 Task: Create a due date automation trigger when advanced on, on the tuesday before a card is due add dates not due next week at 11:00 AM.
Action: Mouse moved to (1114, 347)
Screenshot: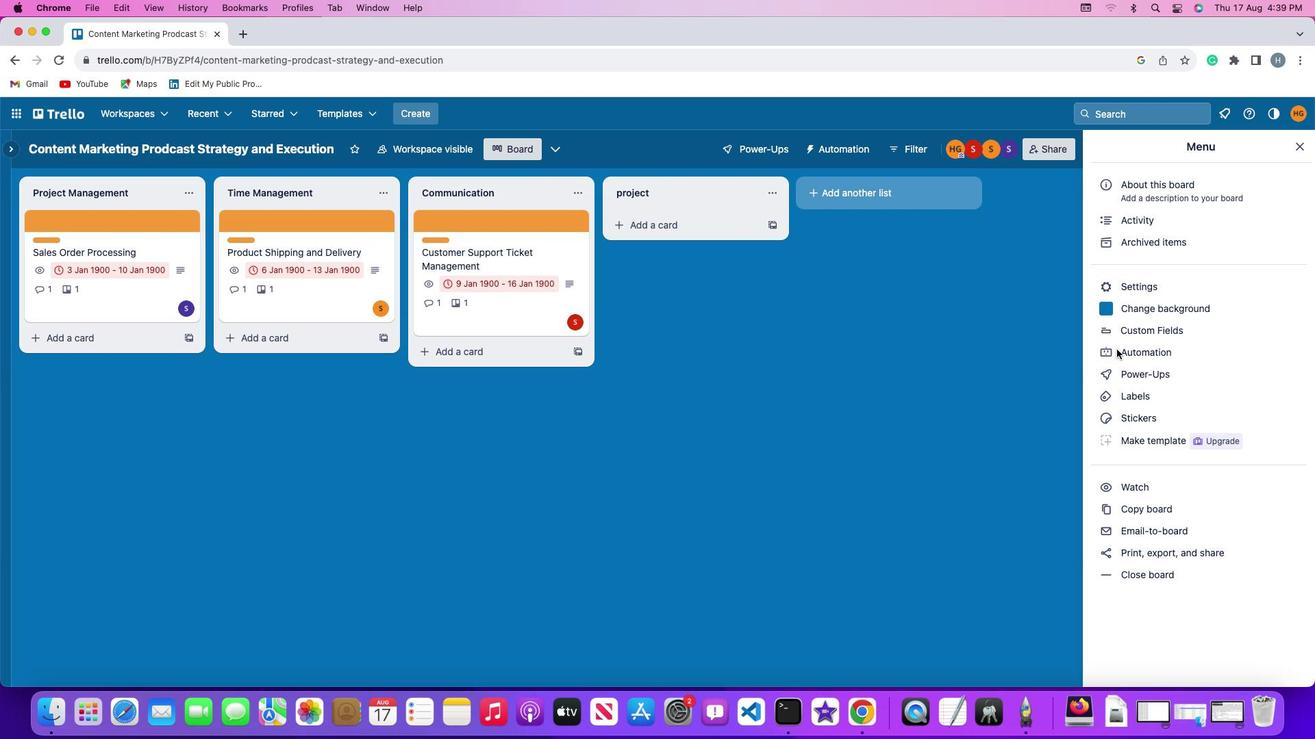 
Action: Mouse pressed left at (1114, 347)
Screenshot: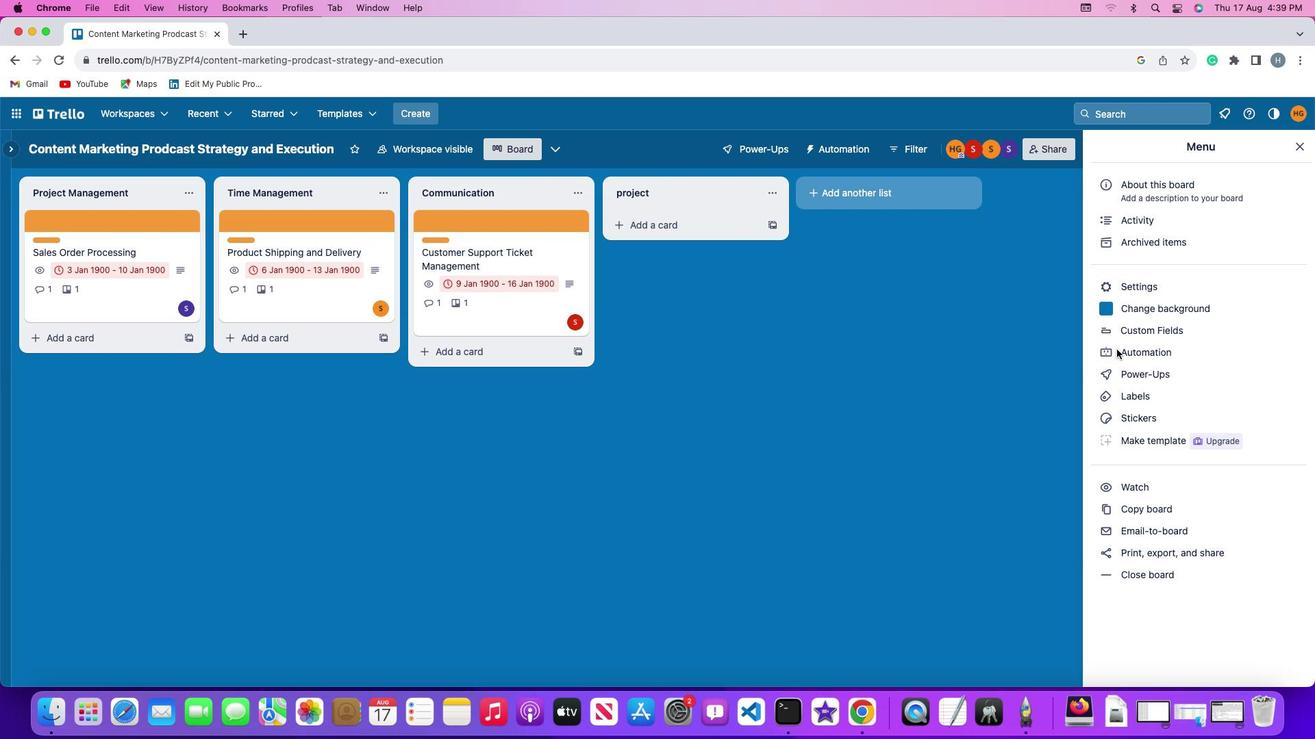 
Action: Mouse moved to (1115, 347)
Screenshot: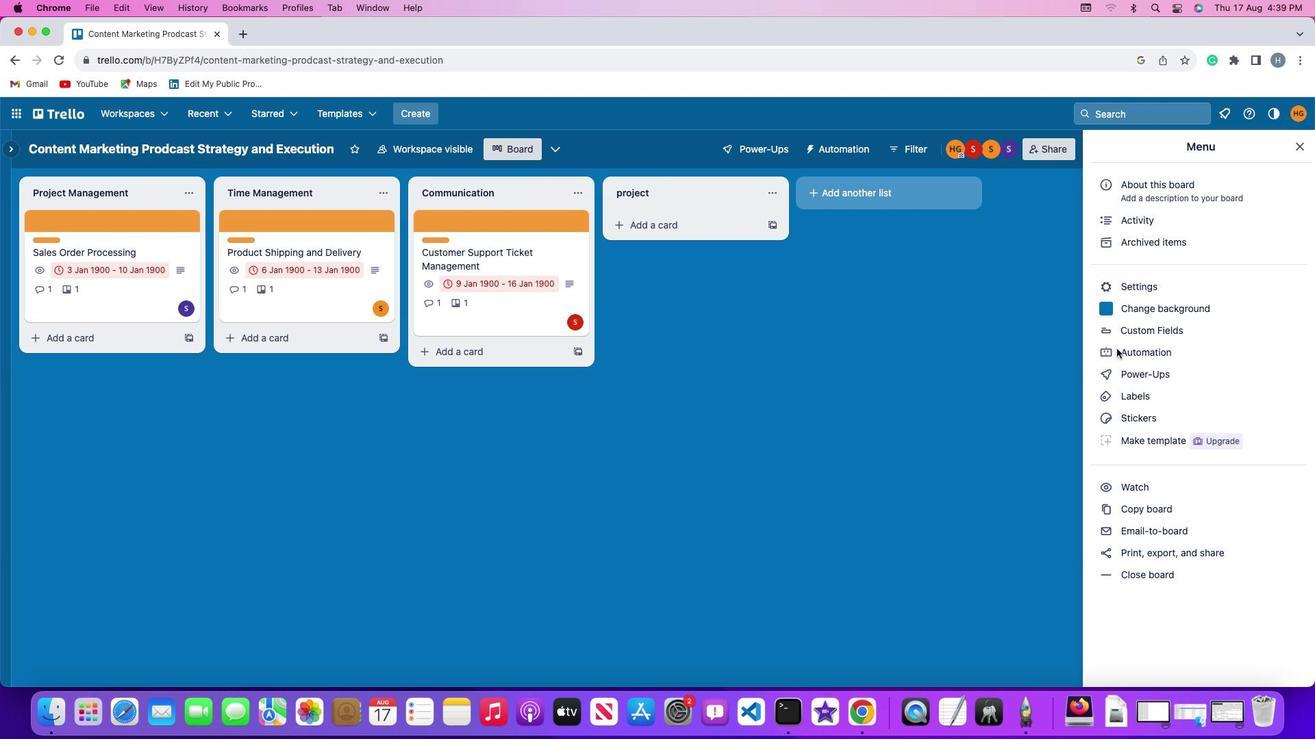 
Action: Mouse pressed left at (1115, 347)
Screenshot: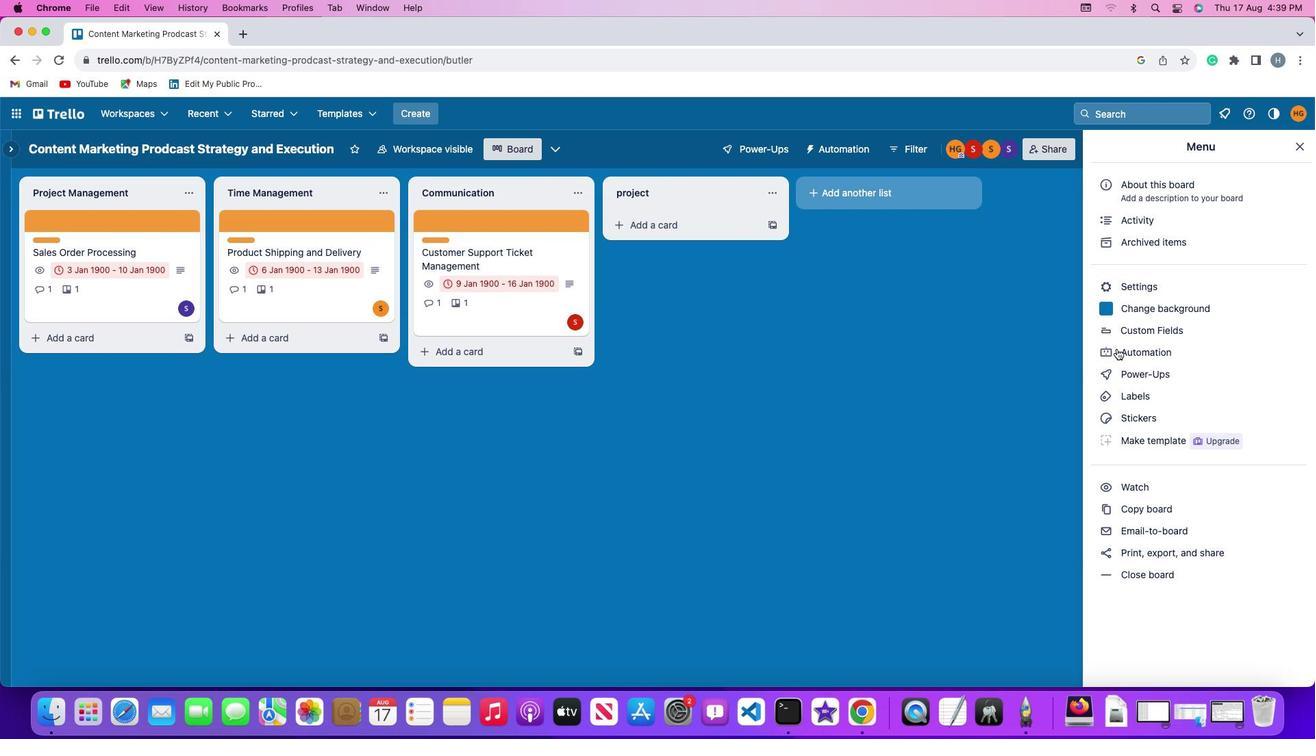 
Action: Mouse moved to (97, 321)
Screenshot: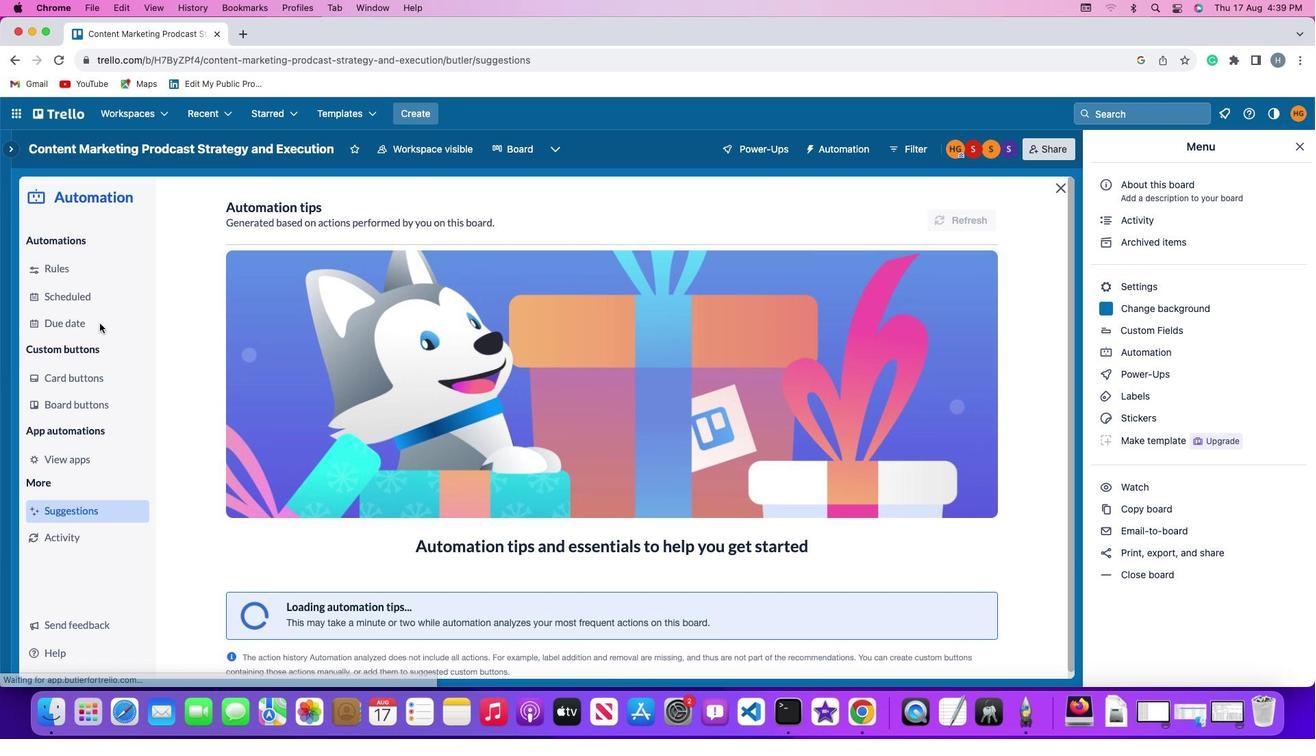 
Action: Mouse pressed left at (97, 321)
Screenshot: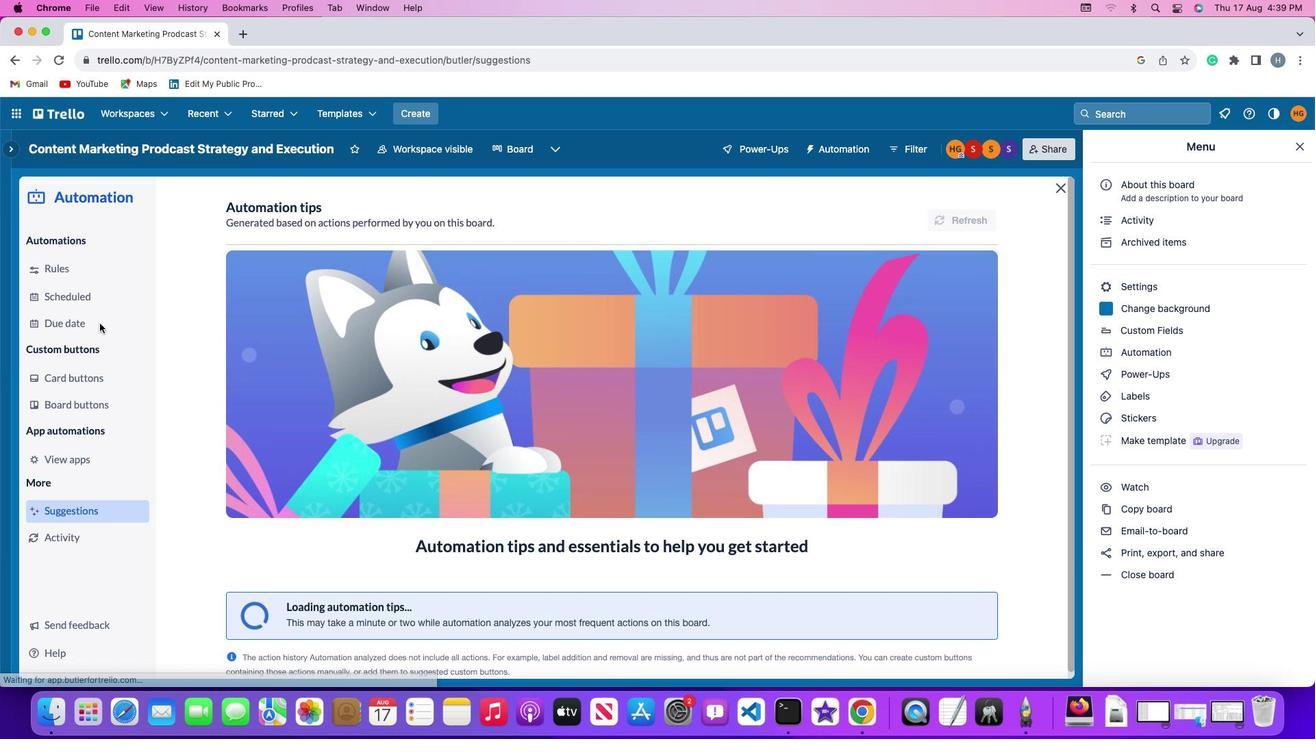
Action: Mouse moved to (934, 211)
Screenshot: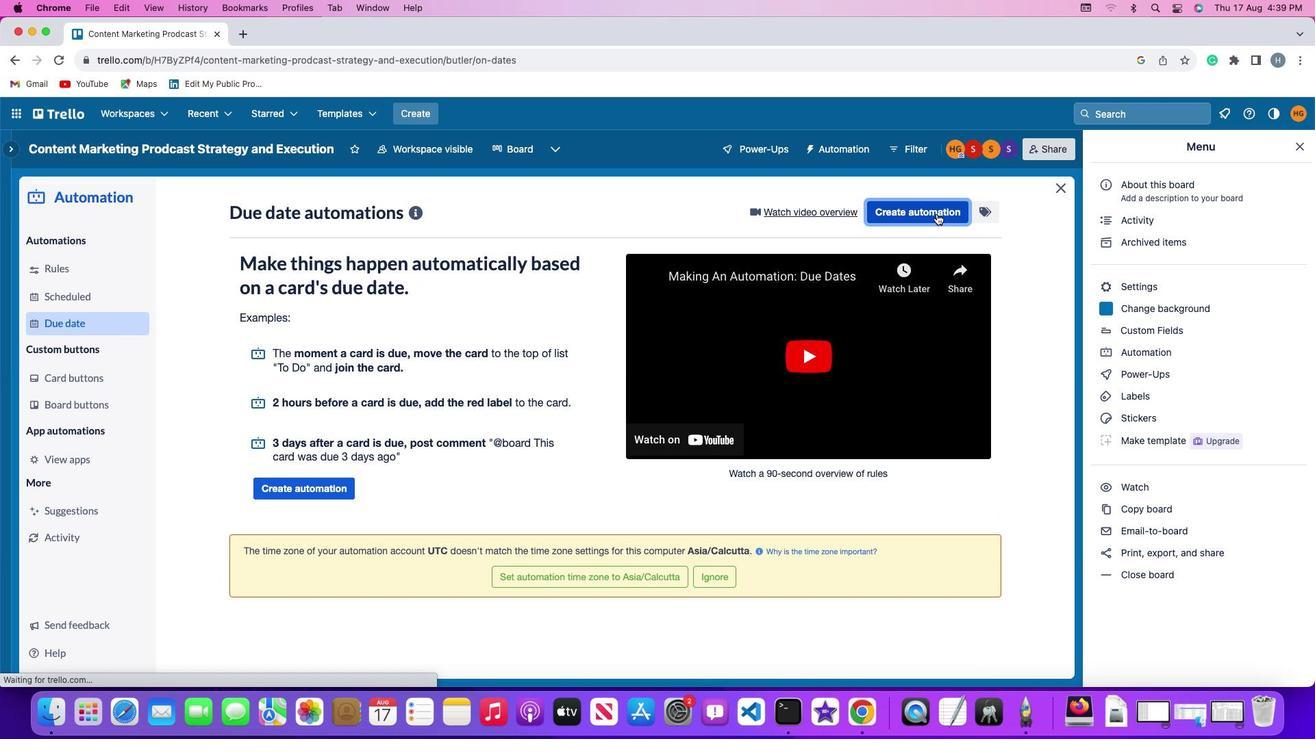 
Action: Mouse pressed left at (934, 211)
Screenshot: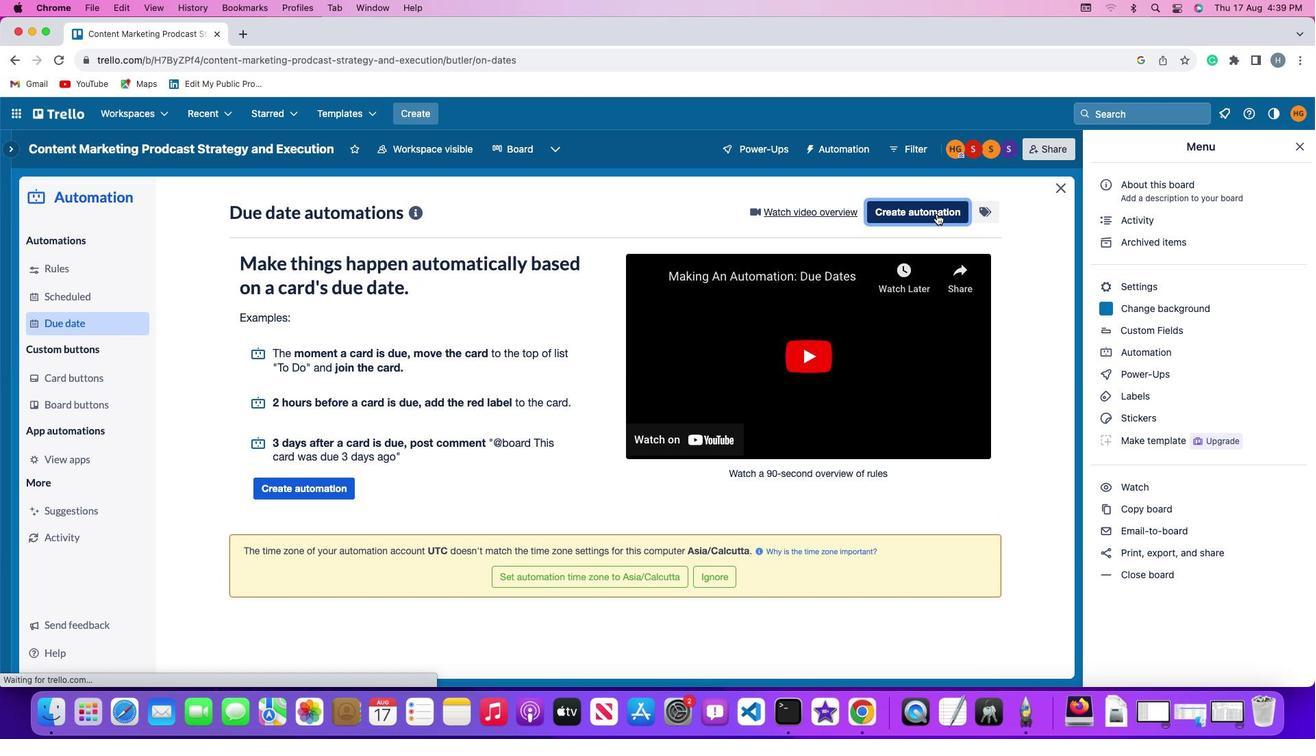 
Action: Mouse moved to (276, 337)
Screenshot: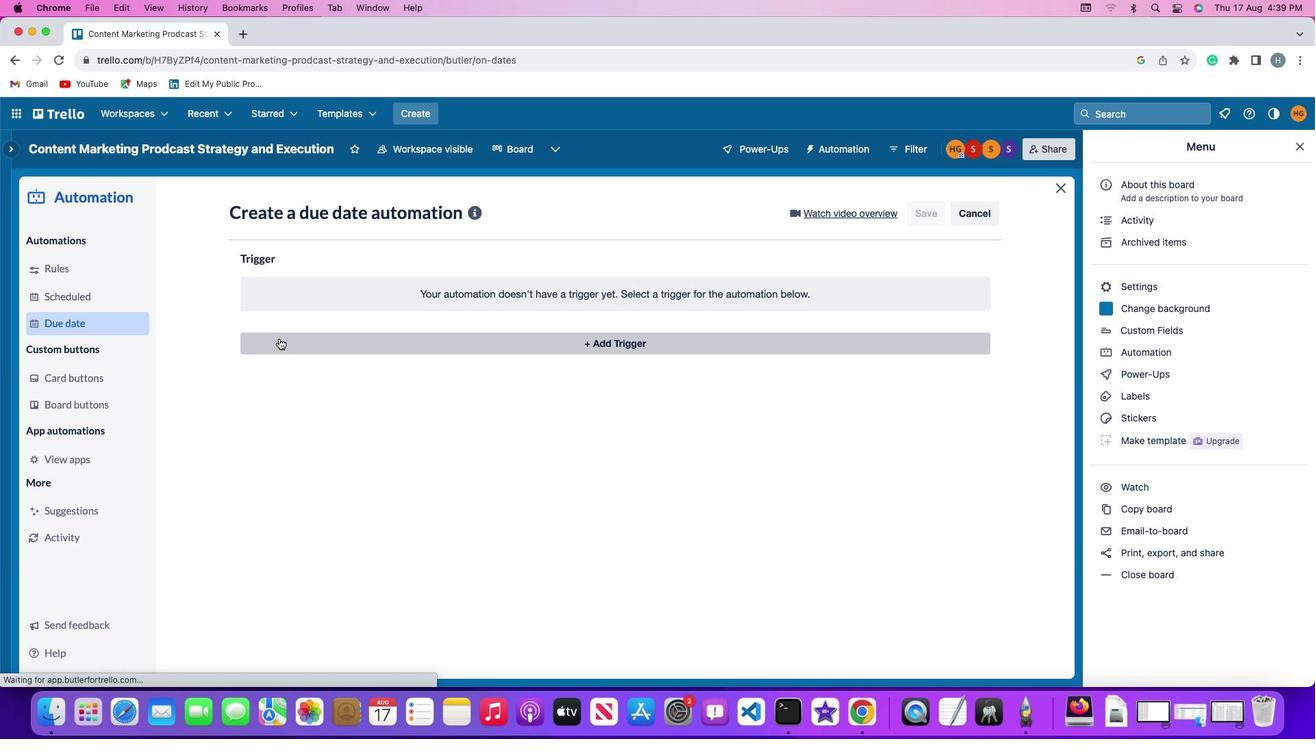 
Action: Mouse pressed left at (276, 337)
Screenshot: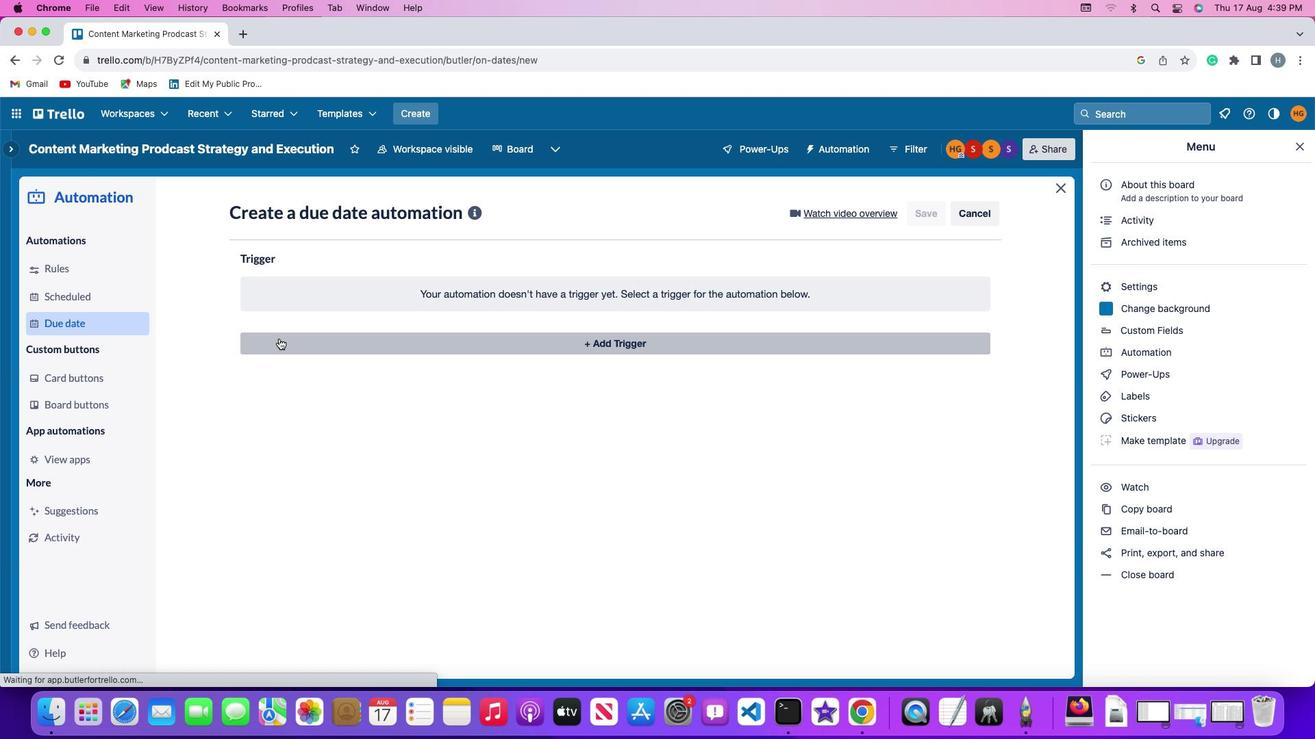 
Action: Mouse moved to (294, 597)
Screenshot: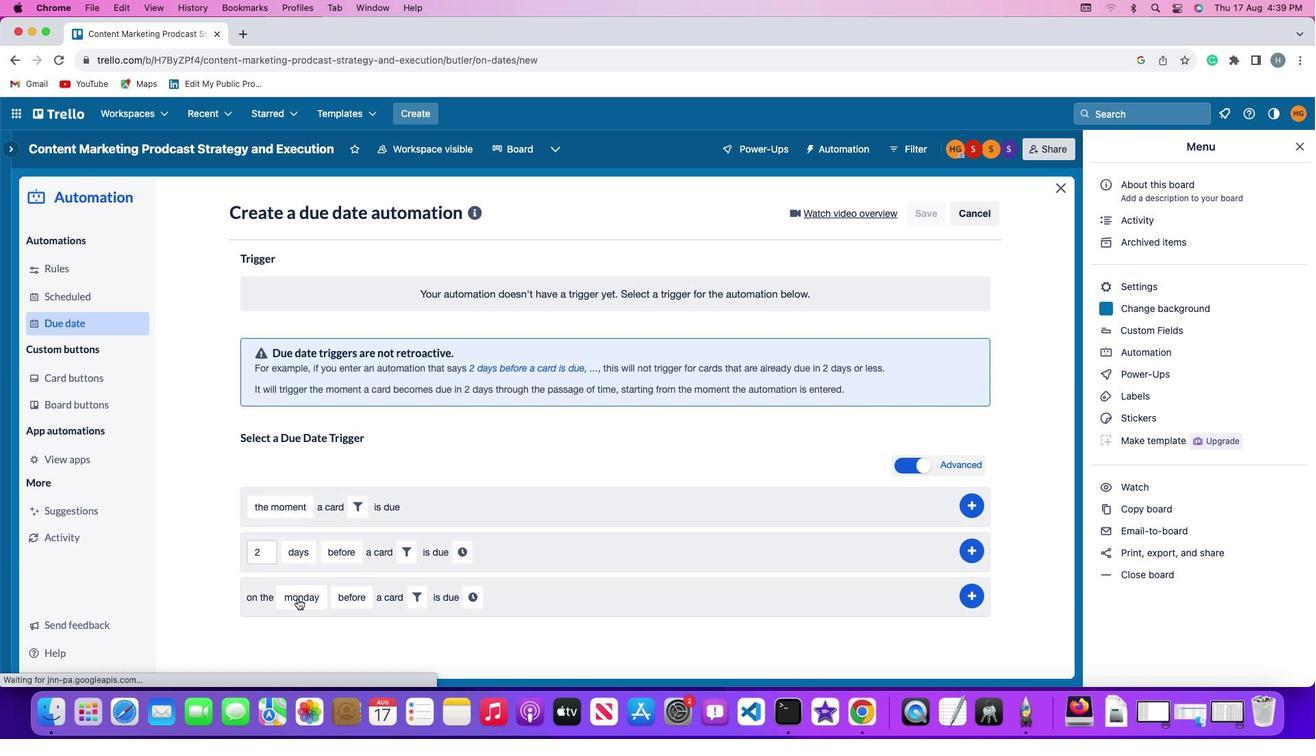 
Action: Mouse pressed left at (294, 597)
Screenshot: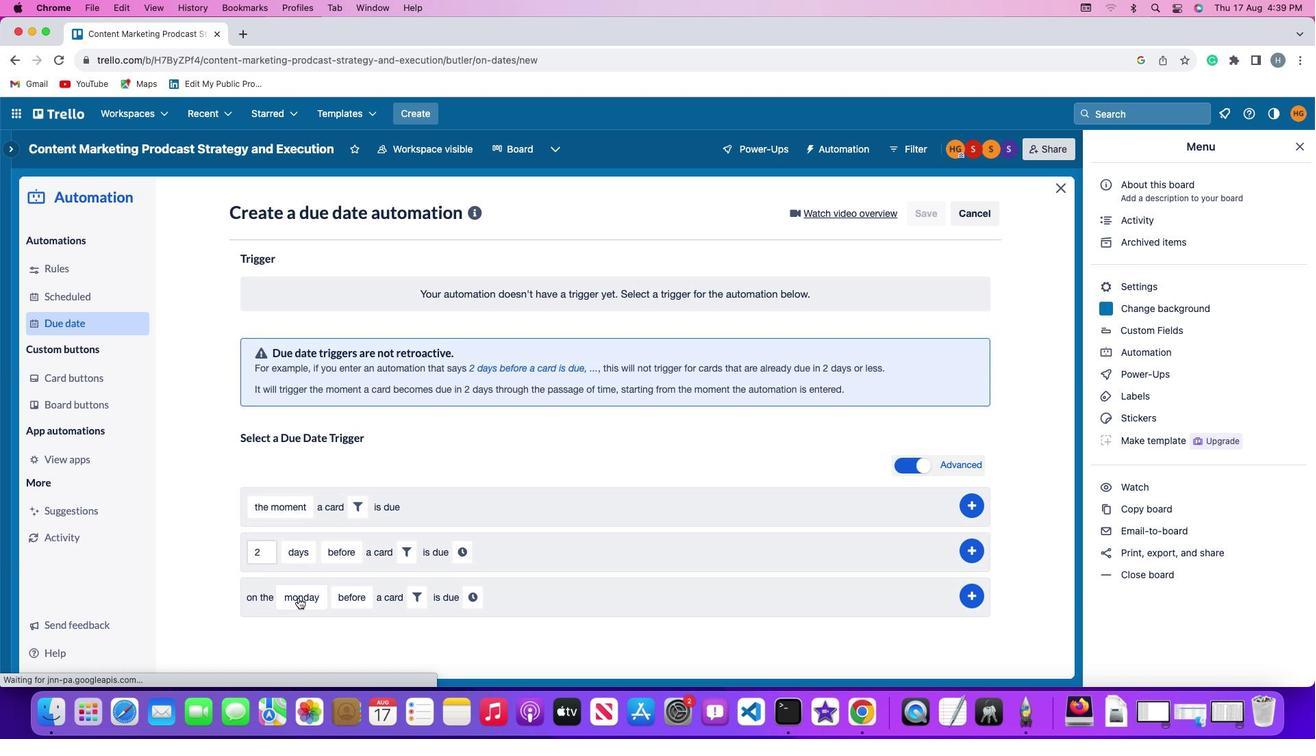 
Action: Mouse moved to (322, 430)
Screenshot: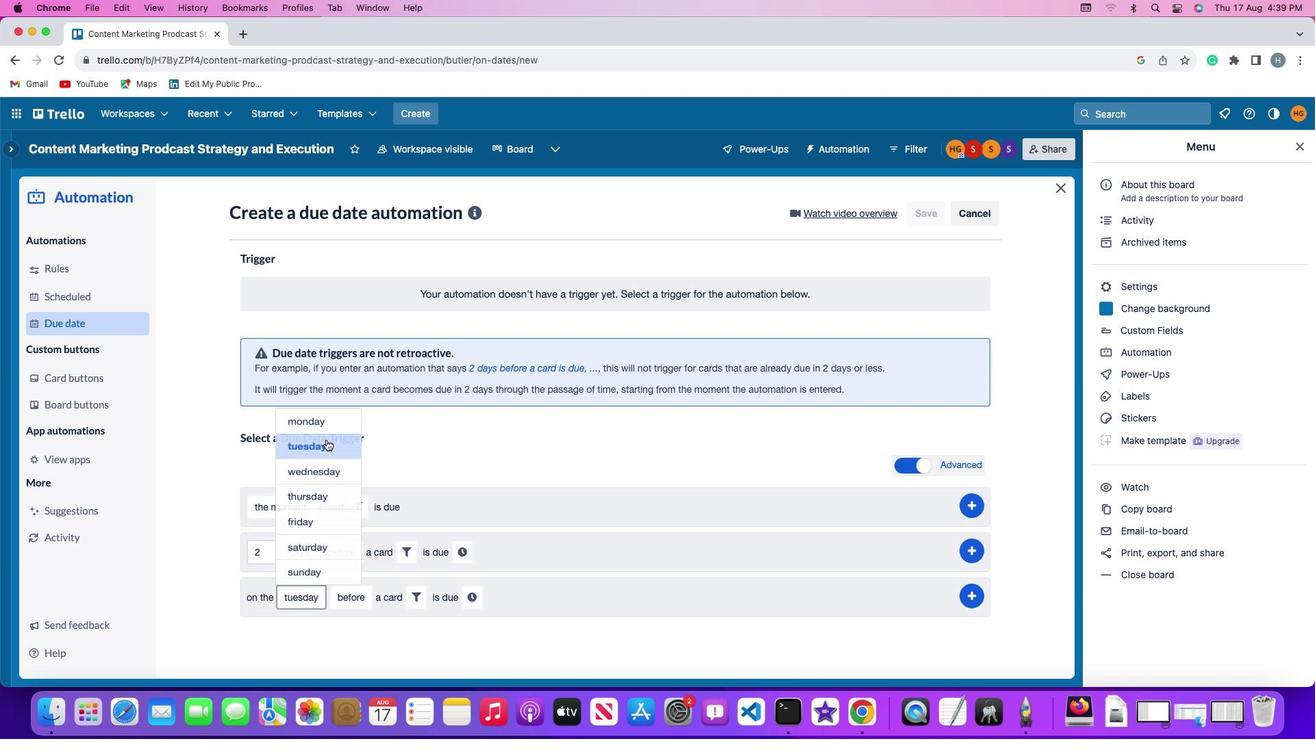 
Action: Mouse pressed left at (322, 430)
Screenshot: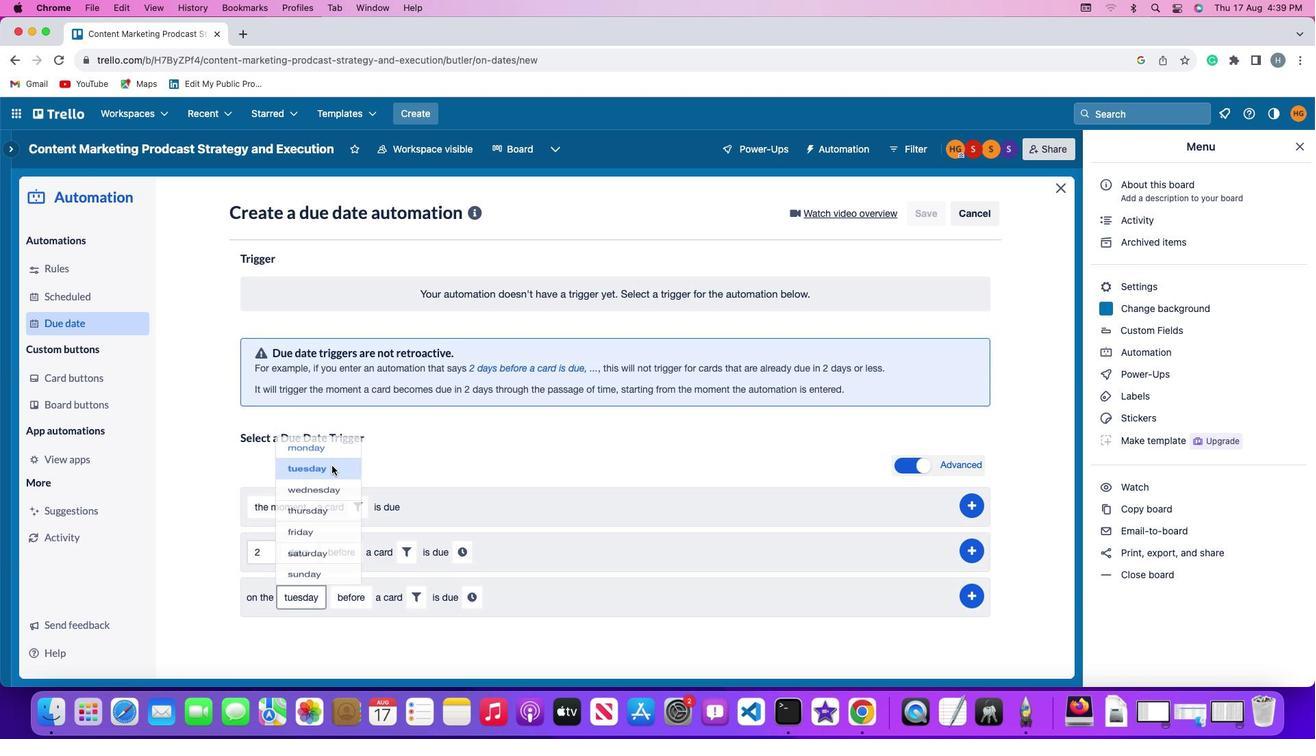 
Action: Mouse moved to (358, 599)
Screenshot: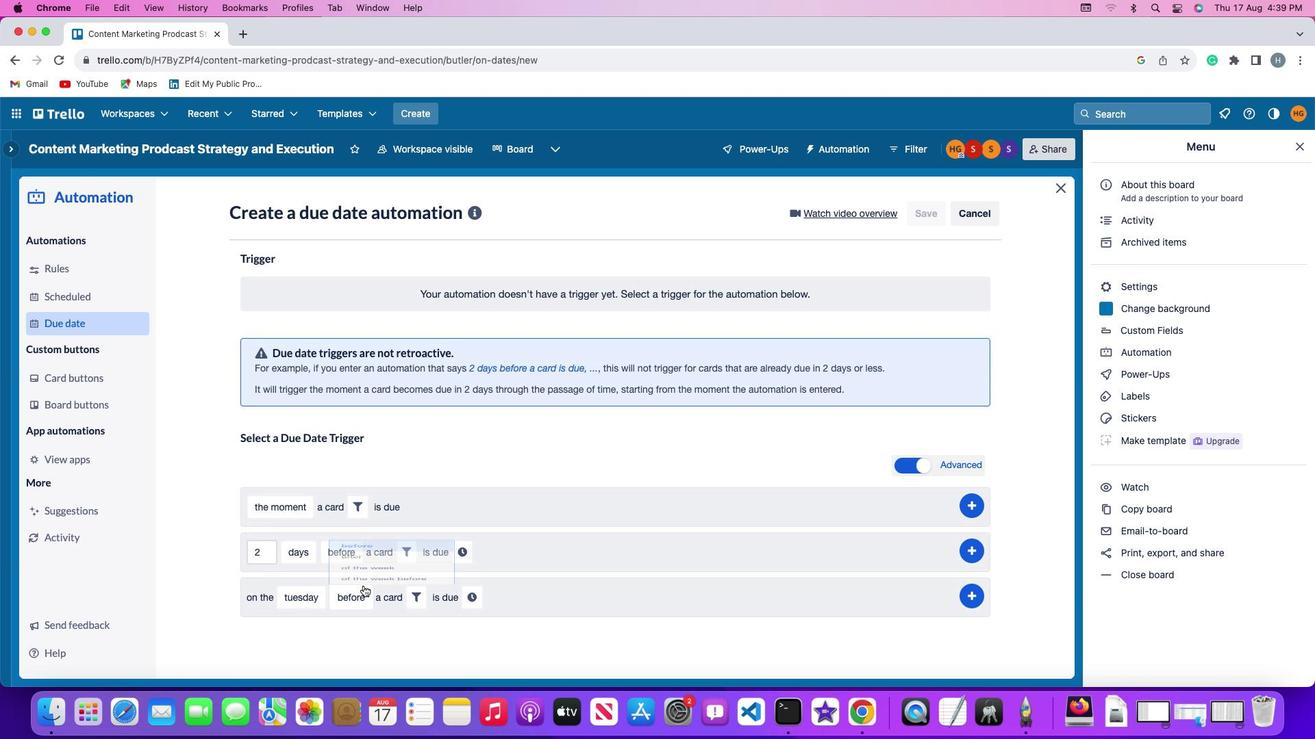 
Action: Mouse pressed left at (358, 599)
Screenshot: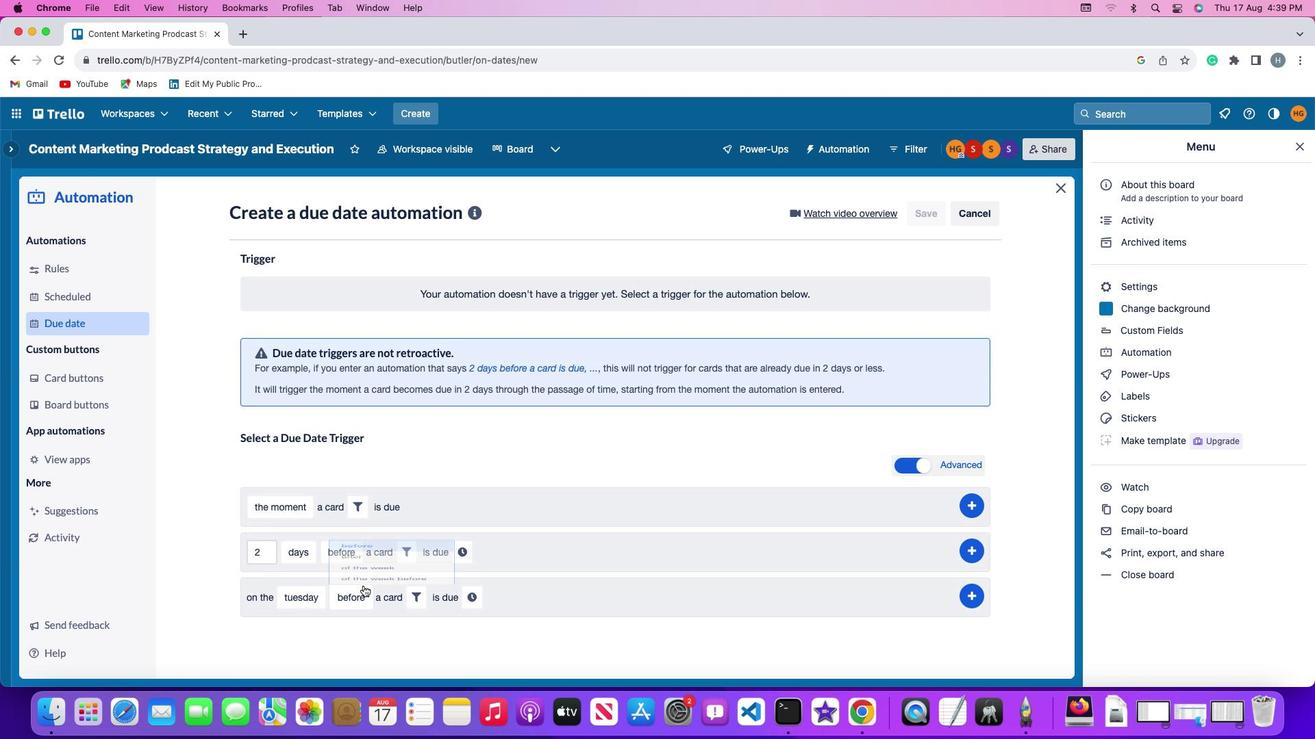 
Action: Mouse moved to (373, 487)
Screenshot: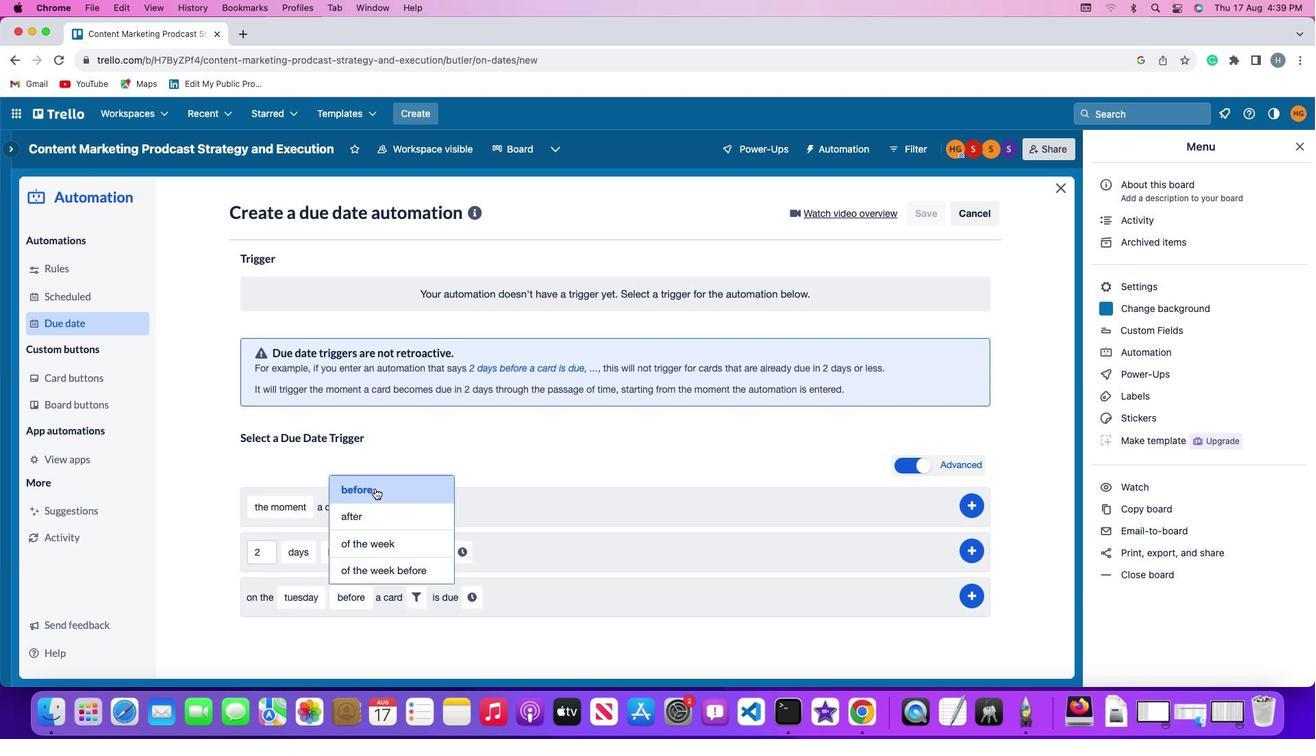 
Action: Mouse pressed left at (373, 487)
Screenshot: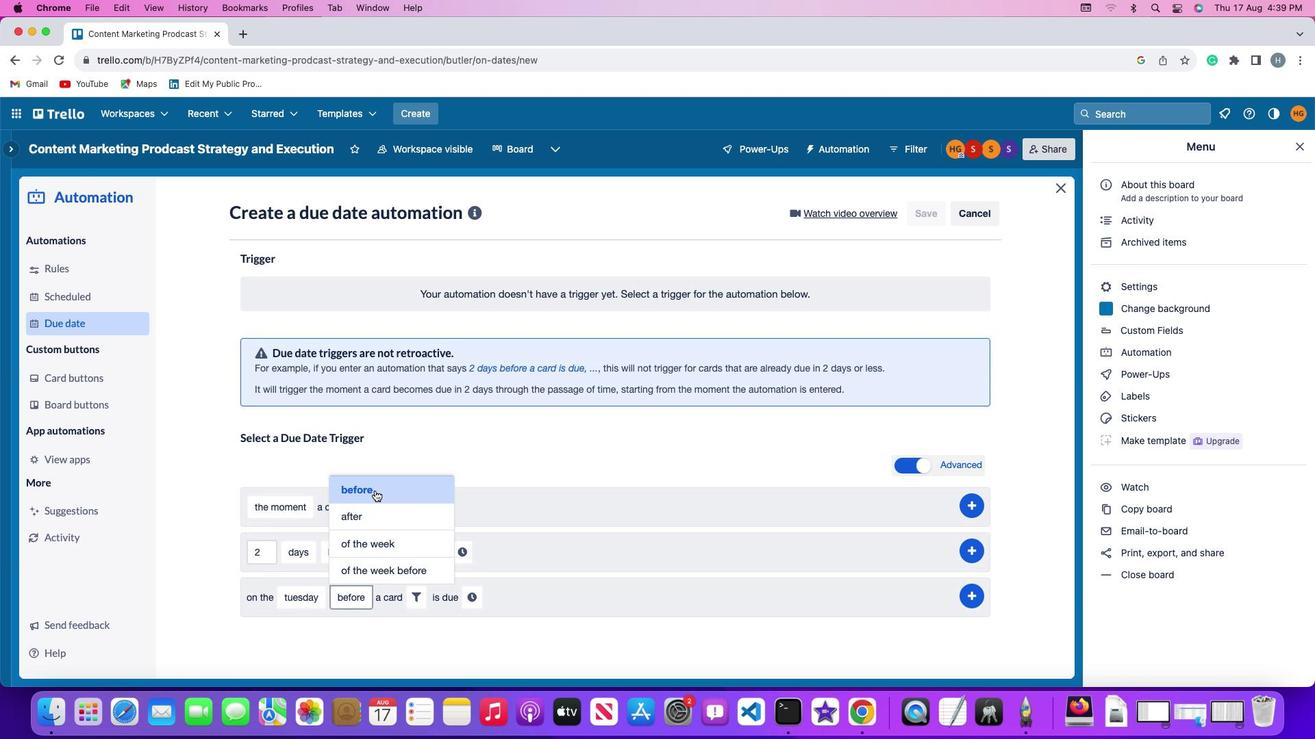
Action: Mouse moved to (410, 593)
Screenshot: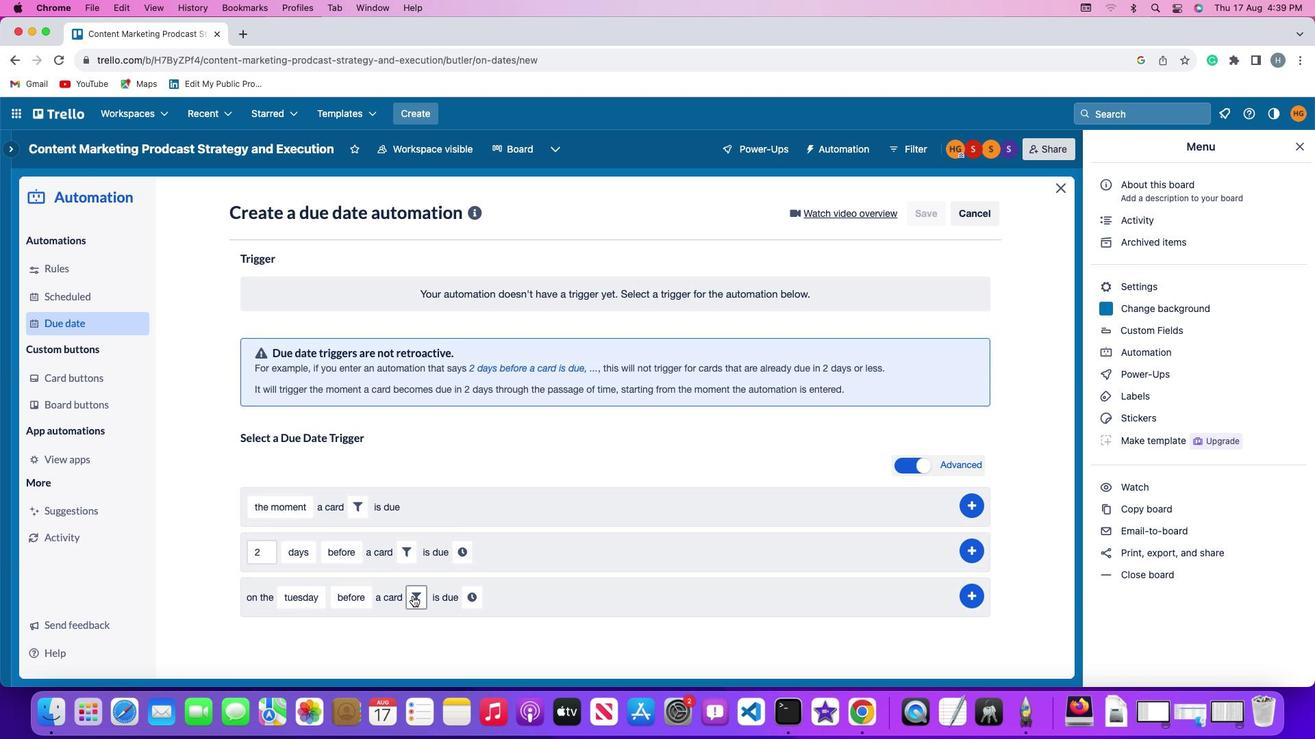 
Action: Mouse pressed left at (410, 593)
Screenshot: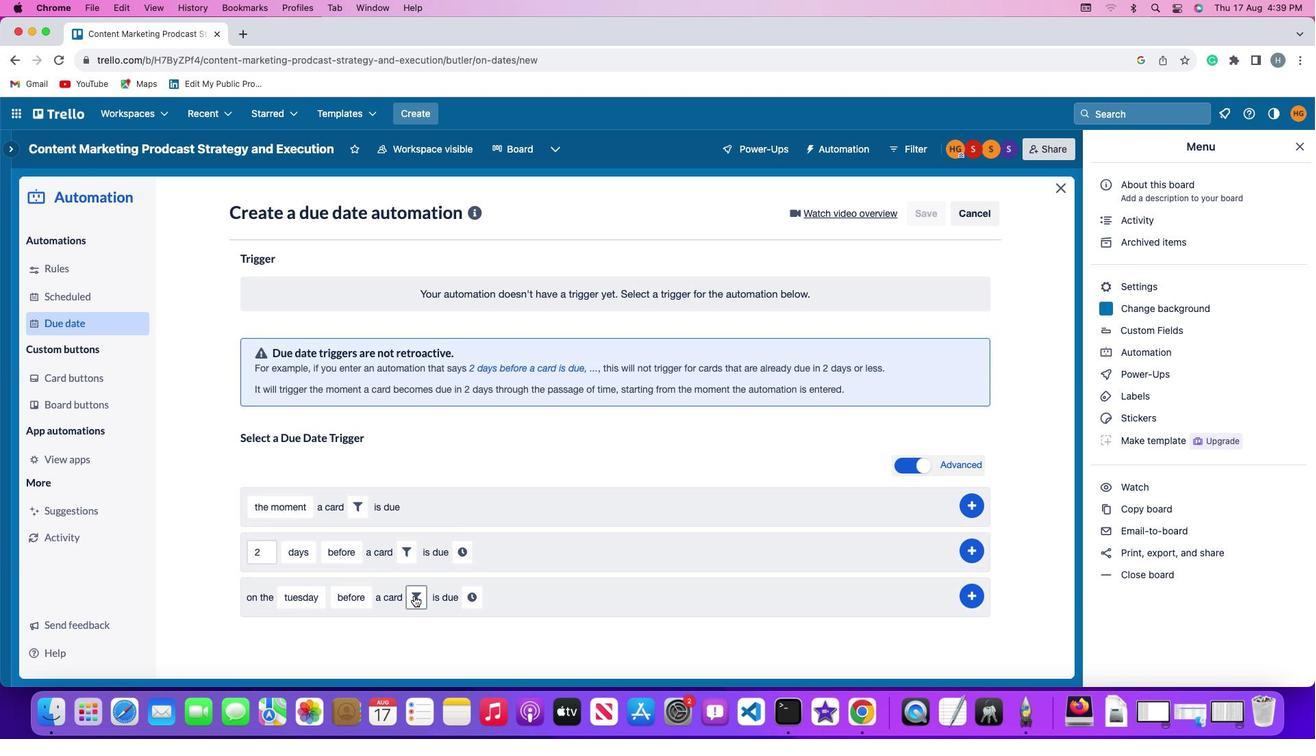 
Action: Mouse moved to (484, 641)
Screenshot: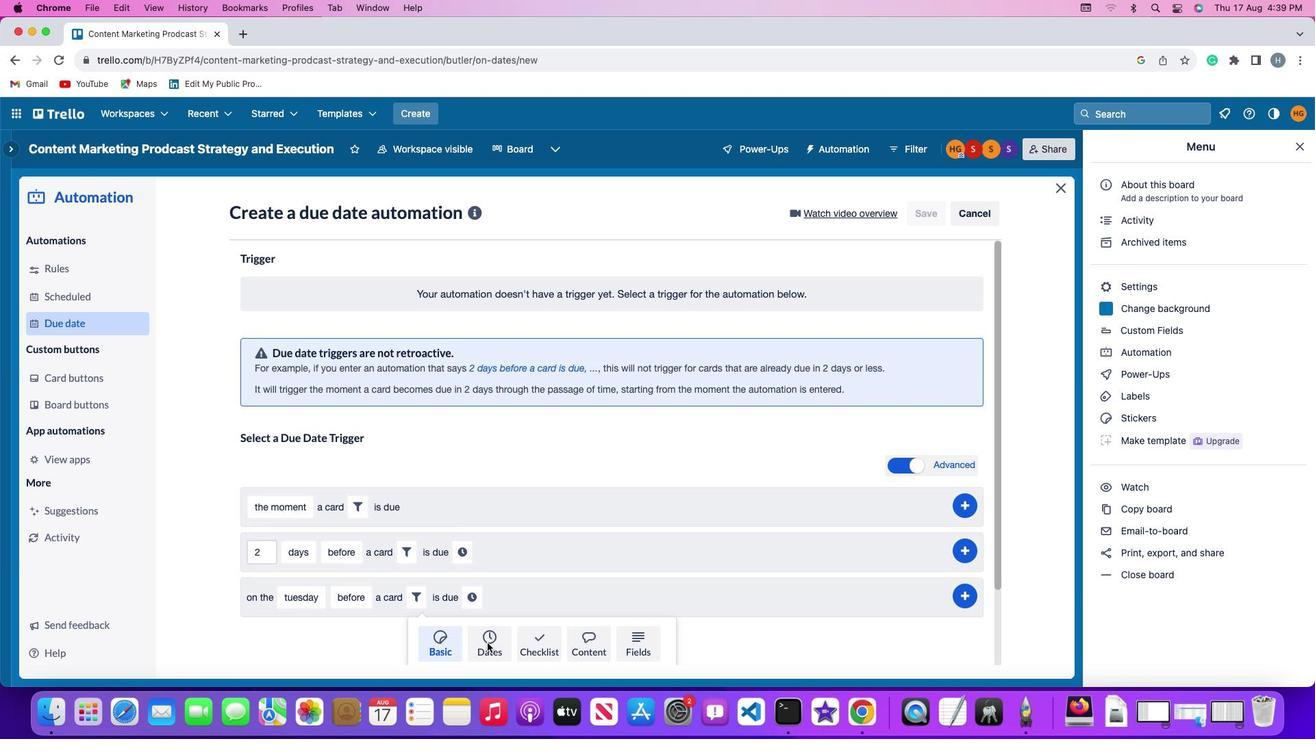 
Action: Mouse pressed left at (484, 641)
Screenshot: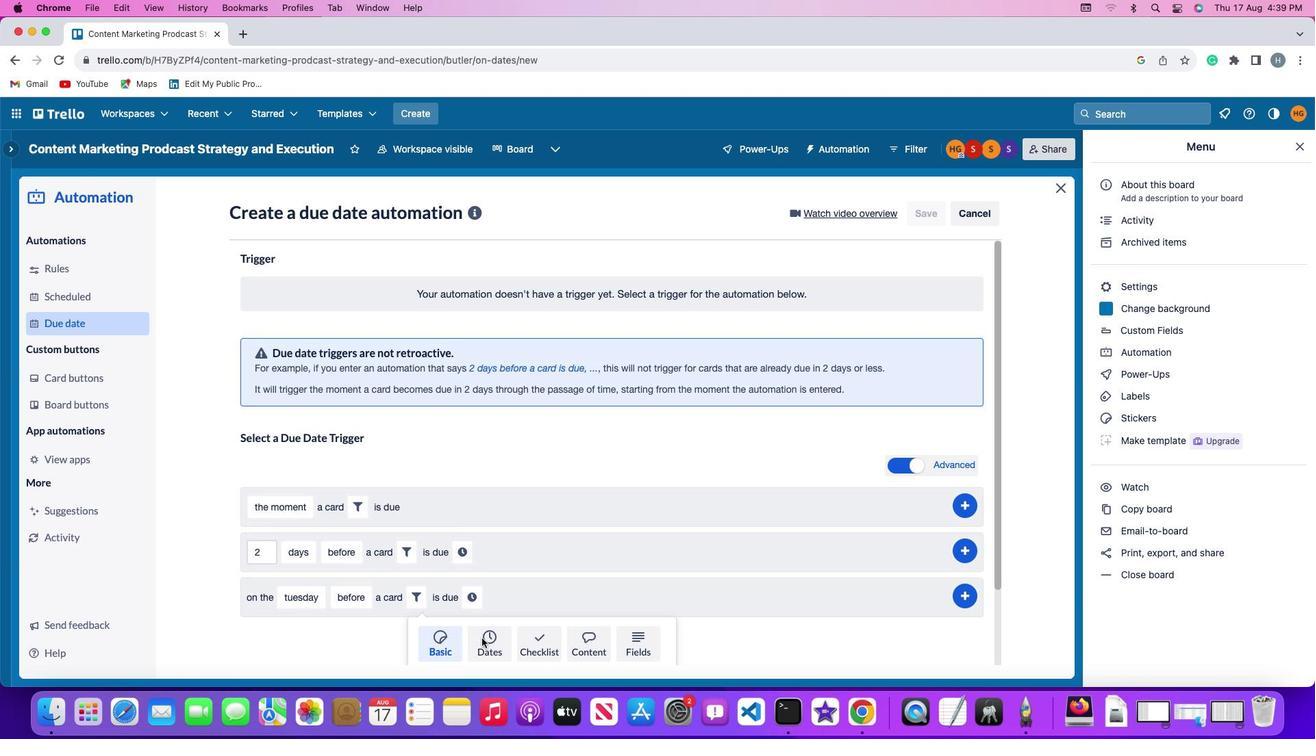 
Action: Mouse moved to (360, 632)
Screenshot: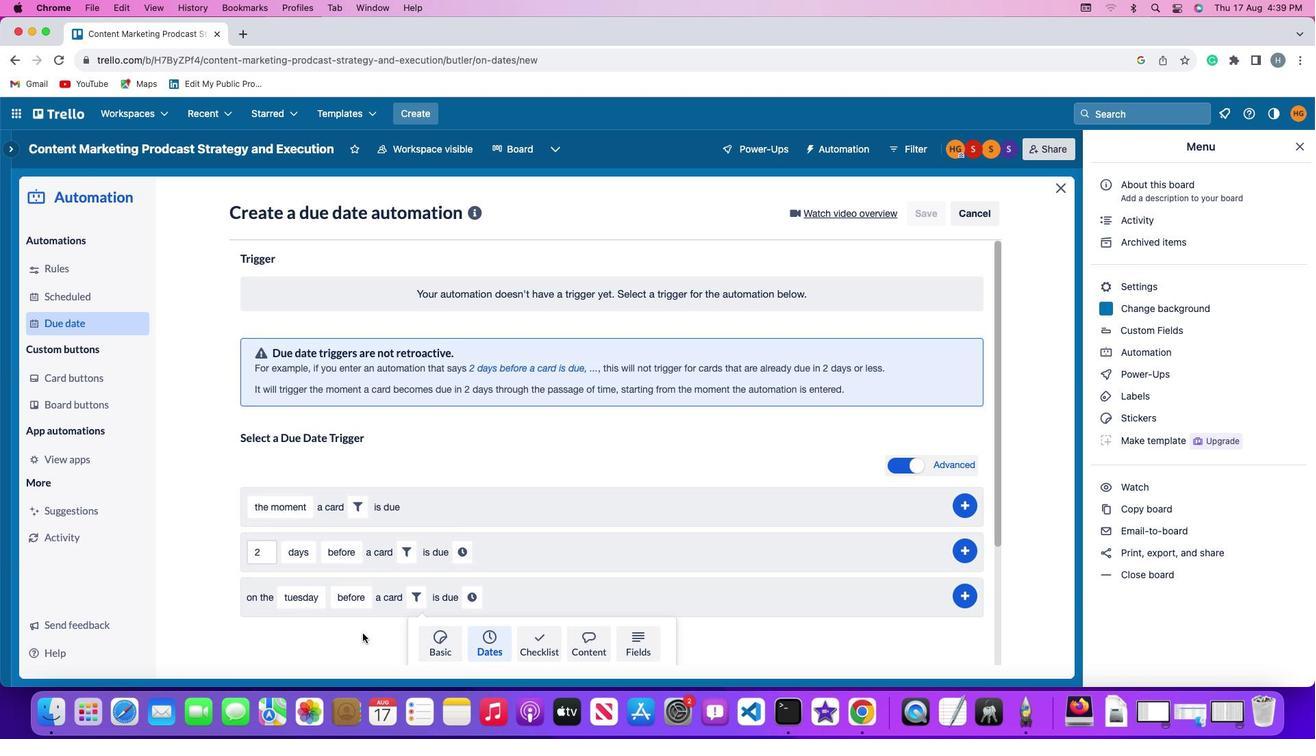 
Action: Mouse scrolled (360, 632) with delta (-1, -2)
Screenshot: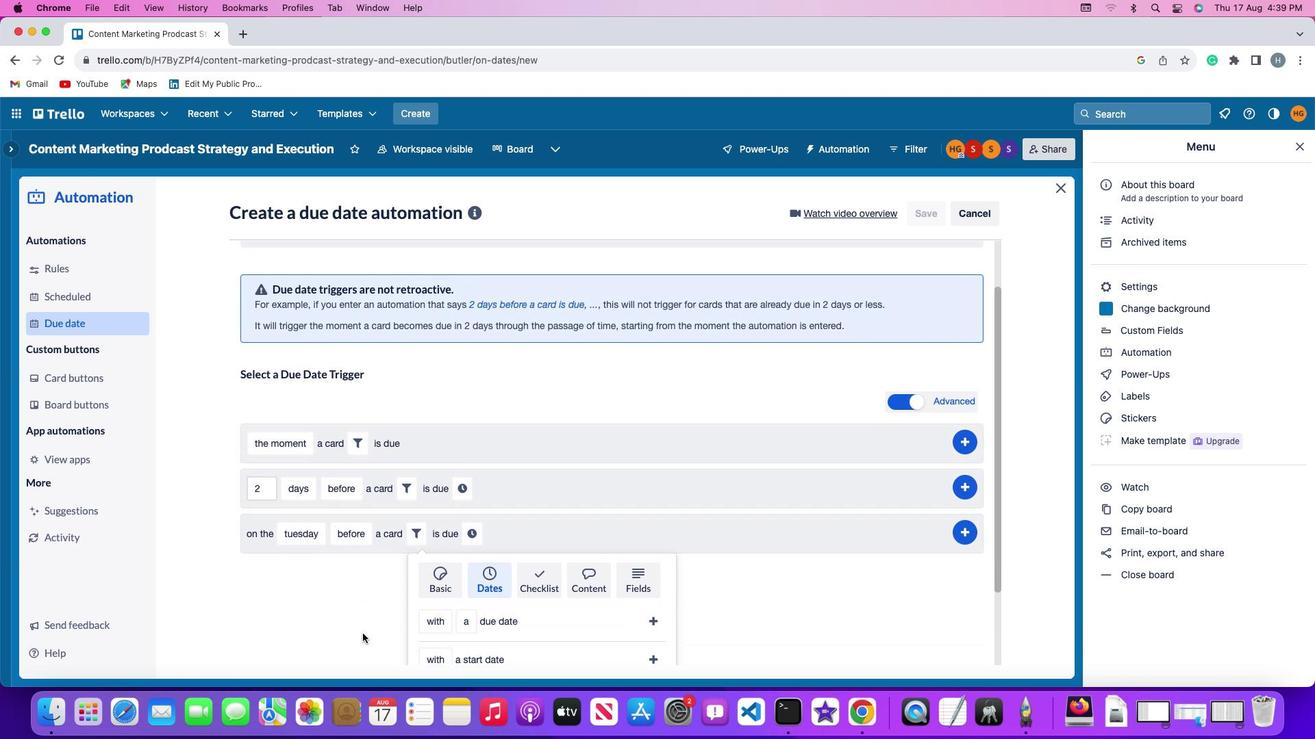 
Action: Mouse scrolled (360, 632) with delta (-1, -2)
Screenshot: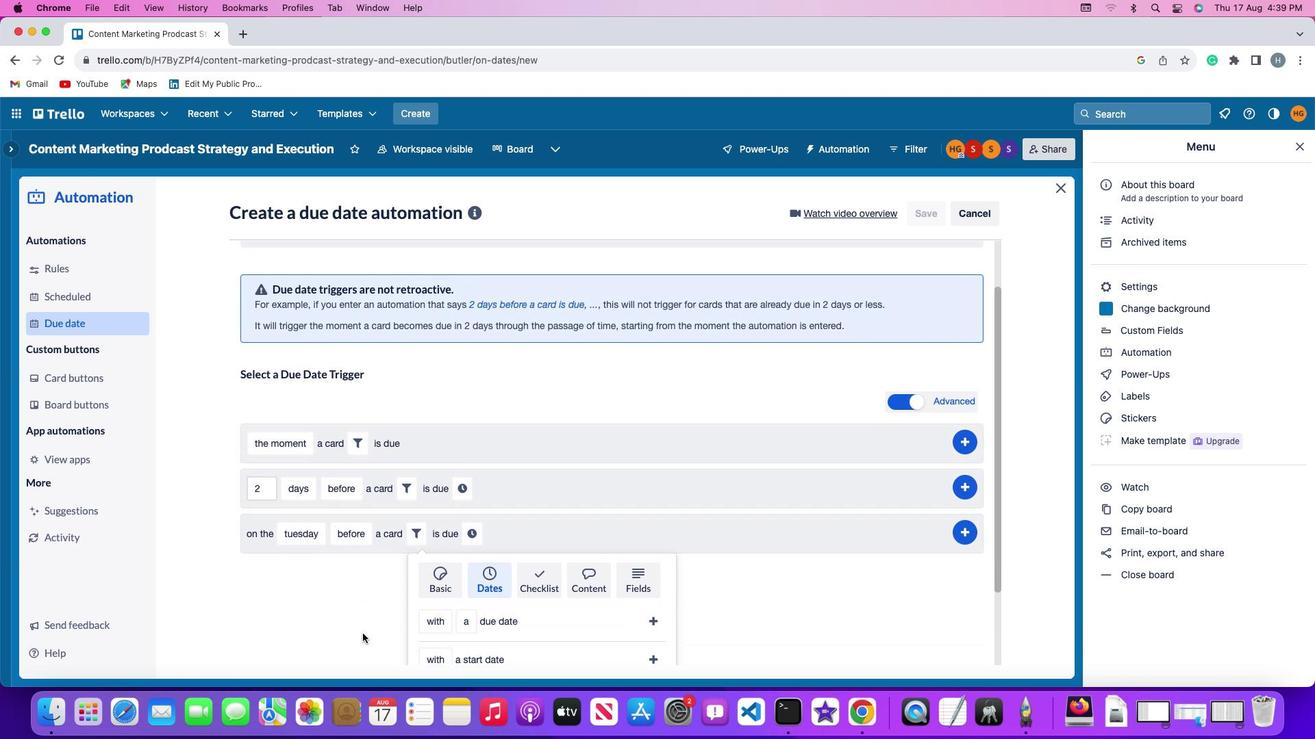 
Action: Mouse scrolled (360, 632) with delta (-1, -3)
Screenshot: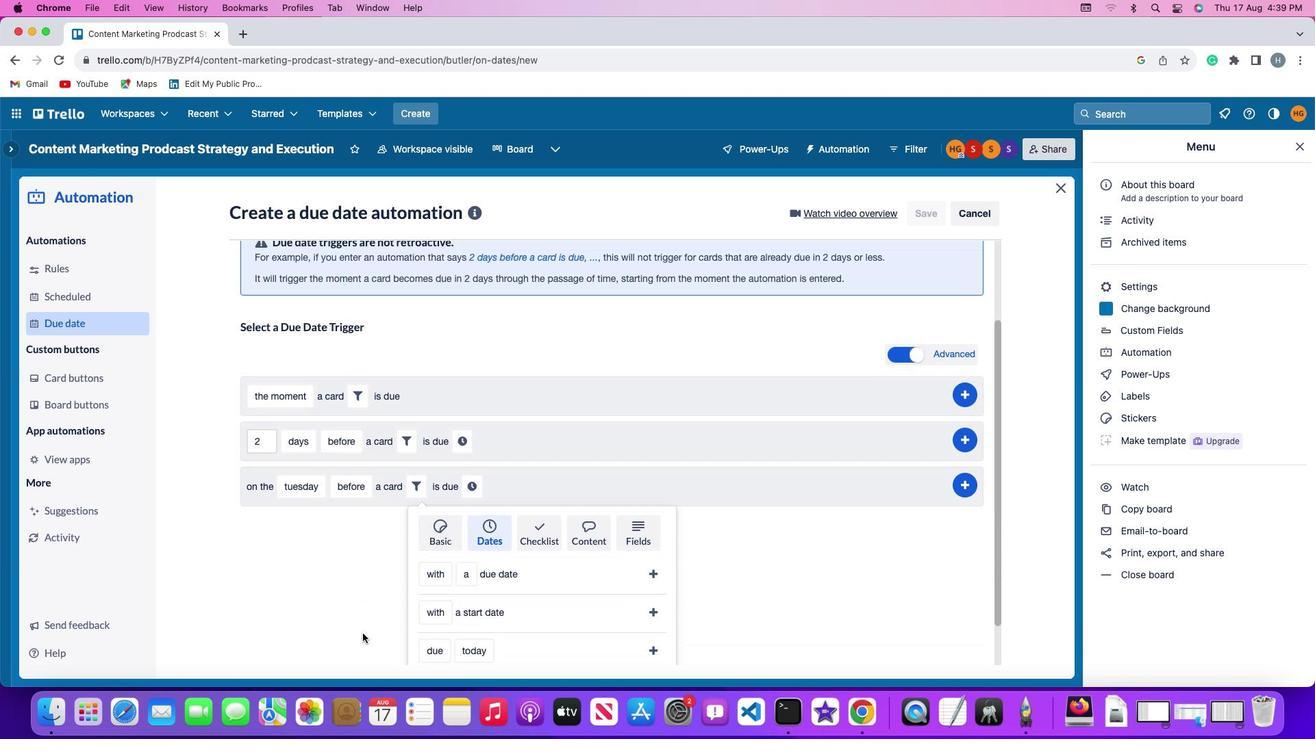 
Action: Mouse scrolled (360, 632) with delta (-1, -4)
Screenshot: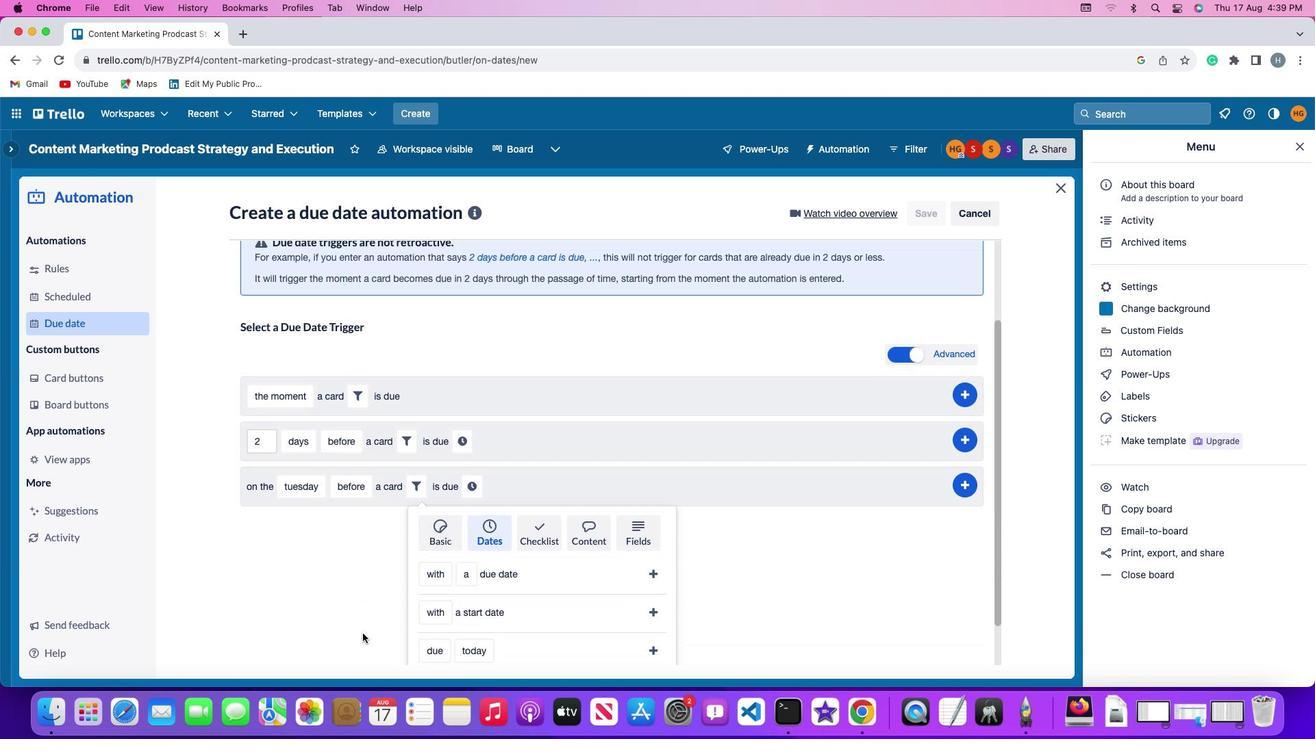 
Action: Mouse moved to (360, 632)
Screenshot: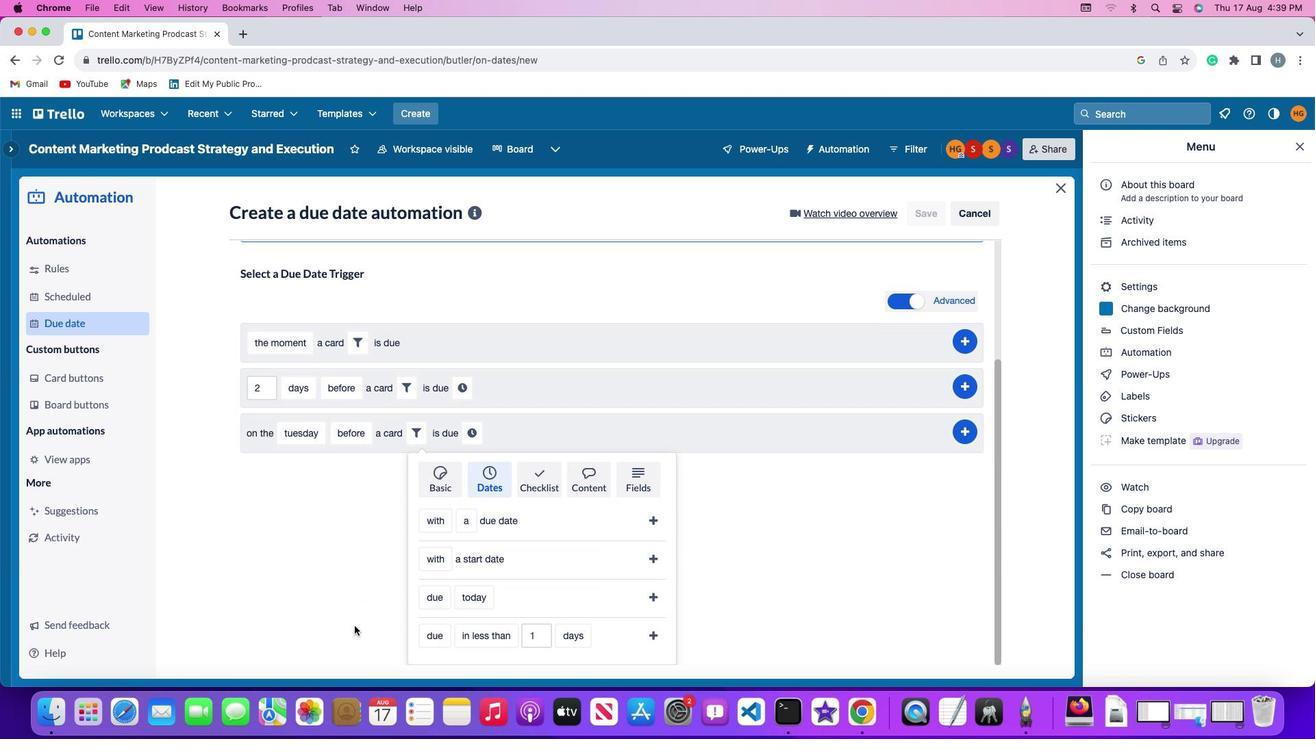 
Action: Mouse scrolled (360, 632) with delta (-1, -2)
Screenshot: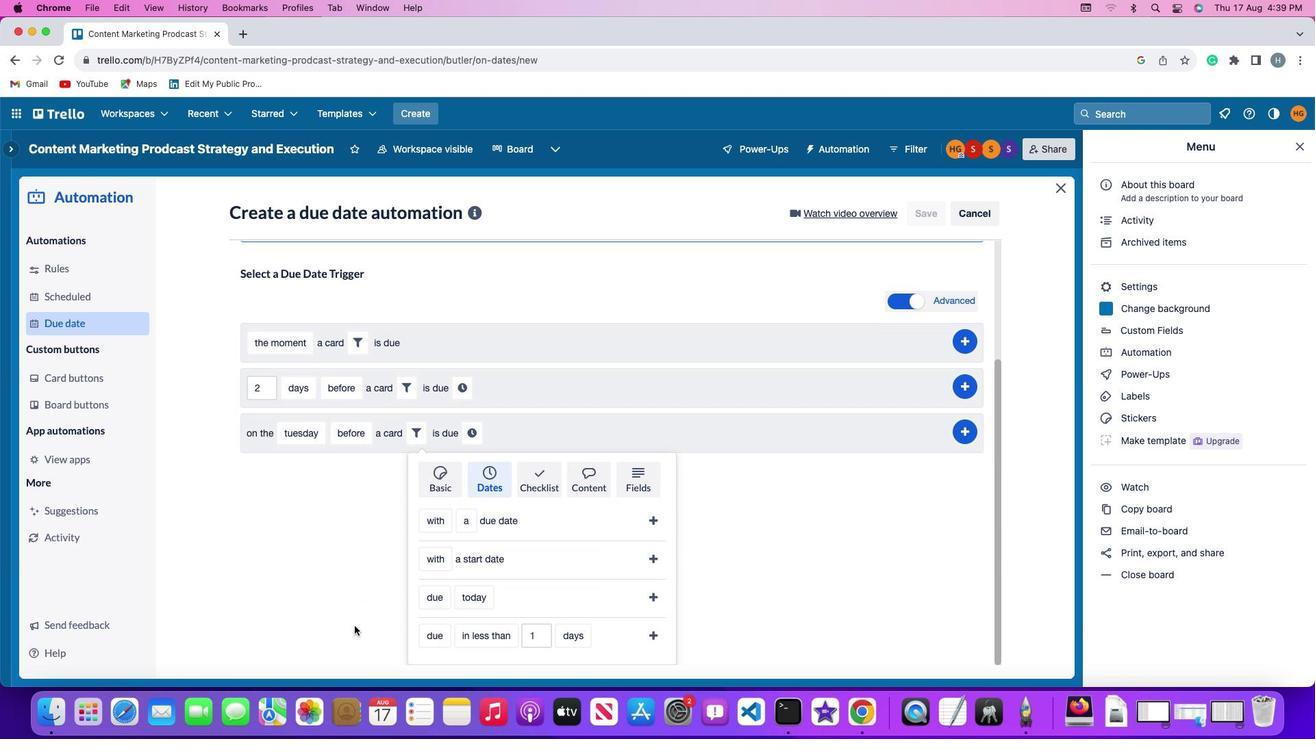 
Action: Mouse moved to (360, 632)
Screenshot: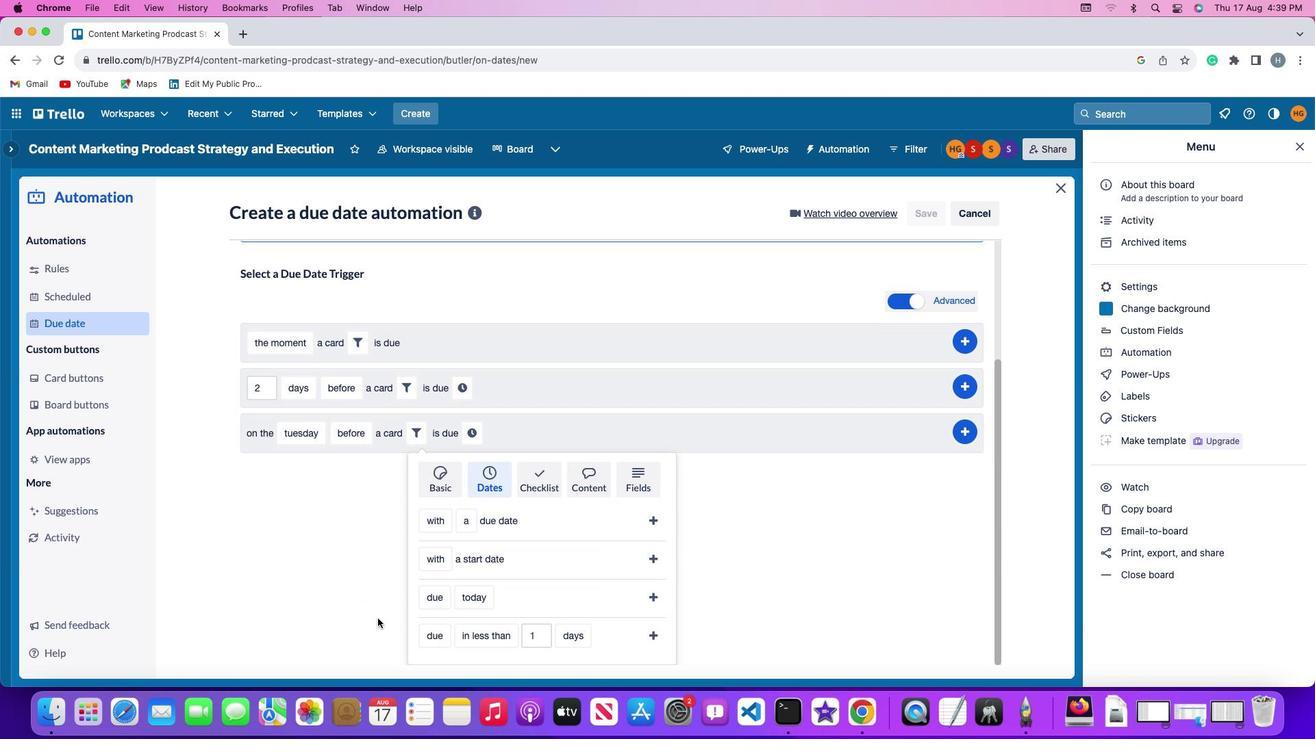 
Action: Mouse scrolled (360, 632) with delta (-1, -2)
Screenshot: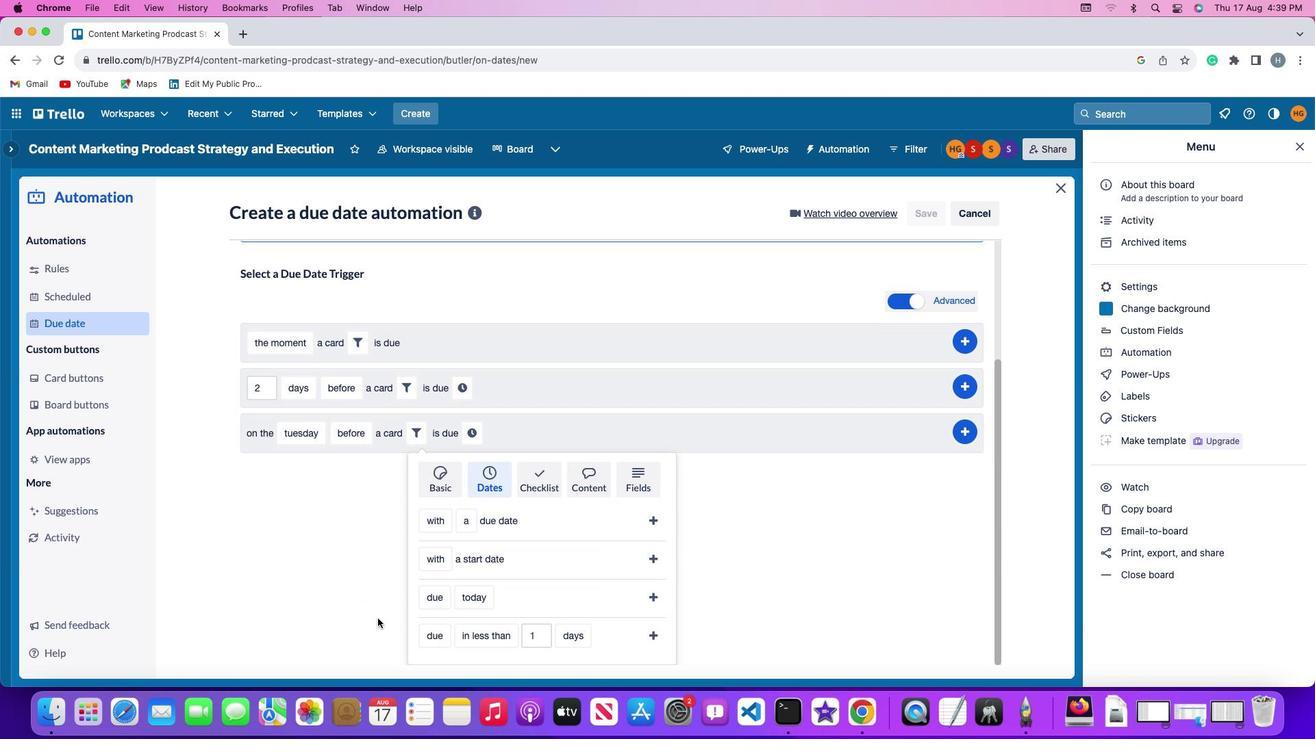 
Action: Mouse moved to (359, 632)
Screenshot: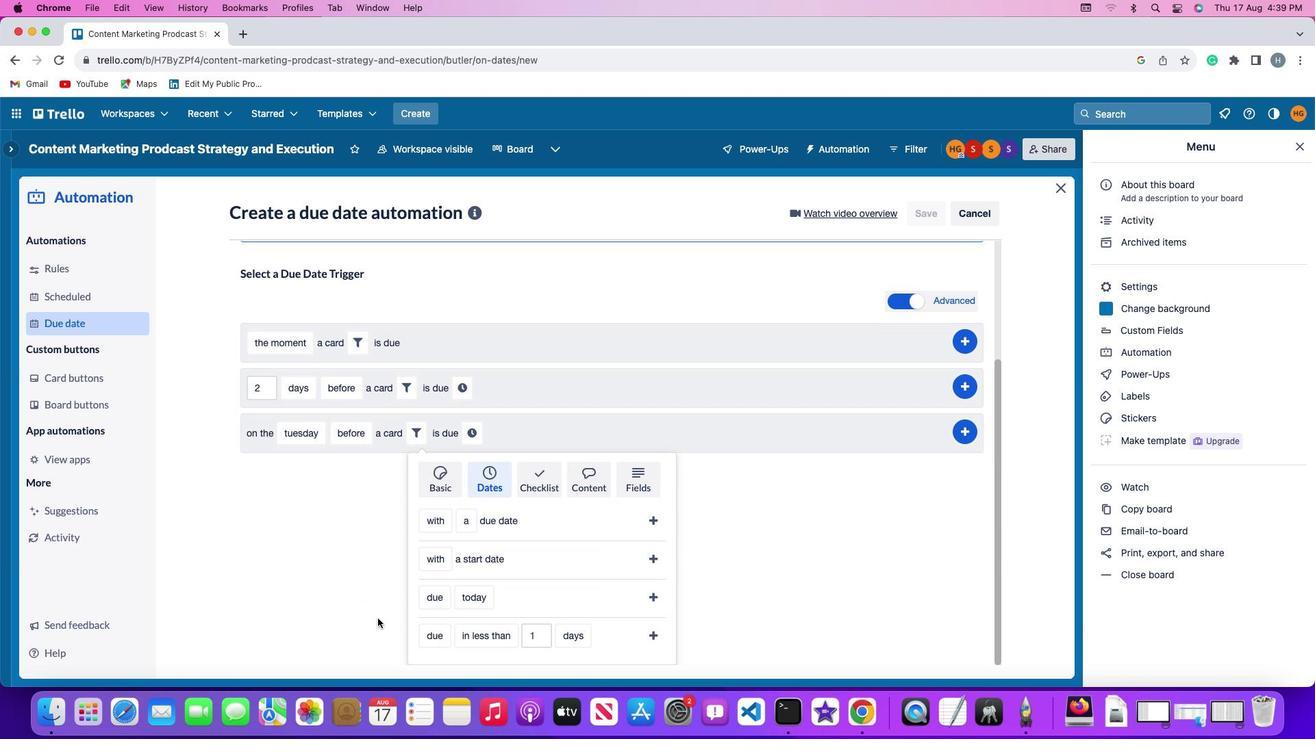 
Action: Mouse scrolled (359, 632) with delta (-1, -3)
Screenshot: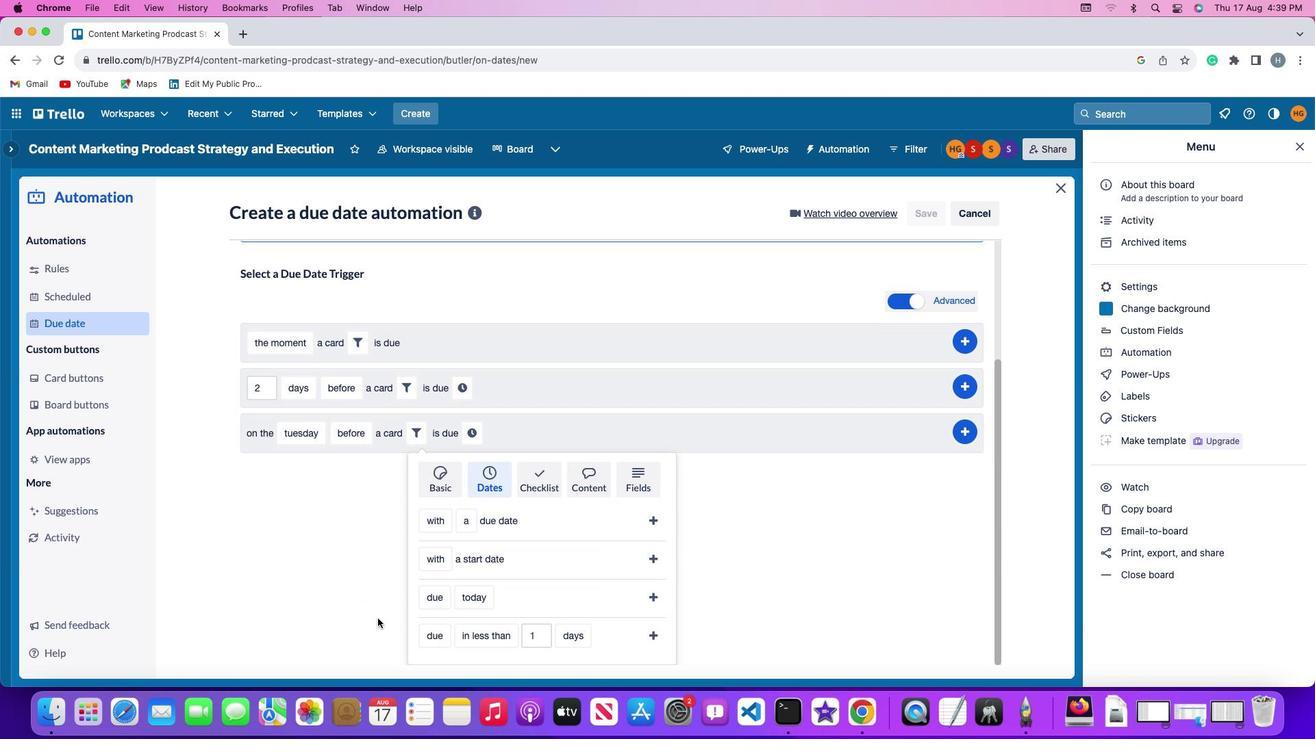 
Action: Mouse moved to (357, 631)
Screenshot: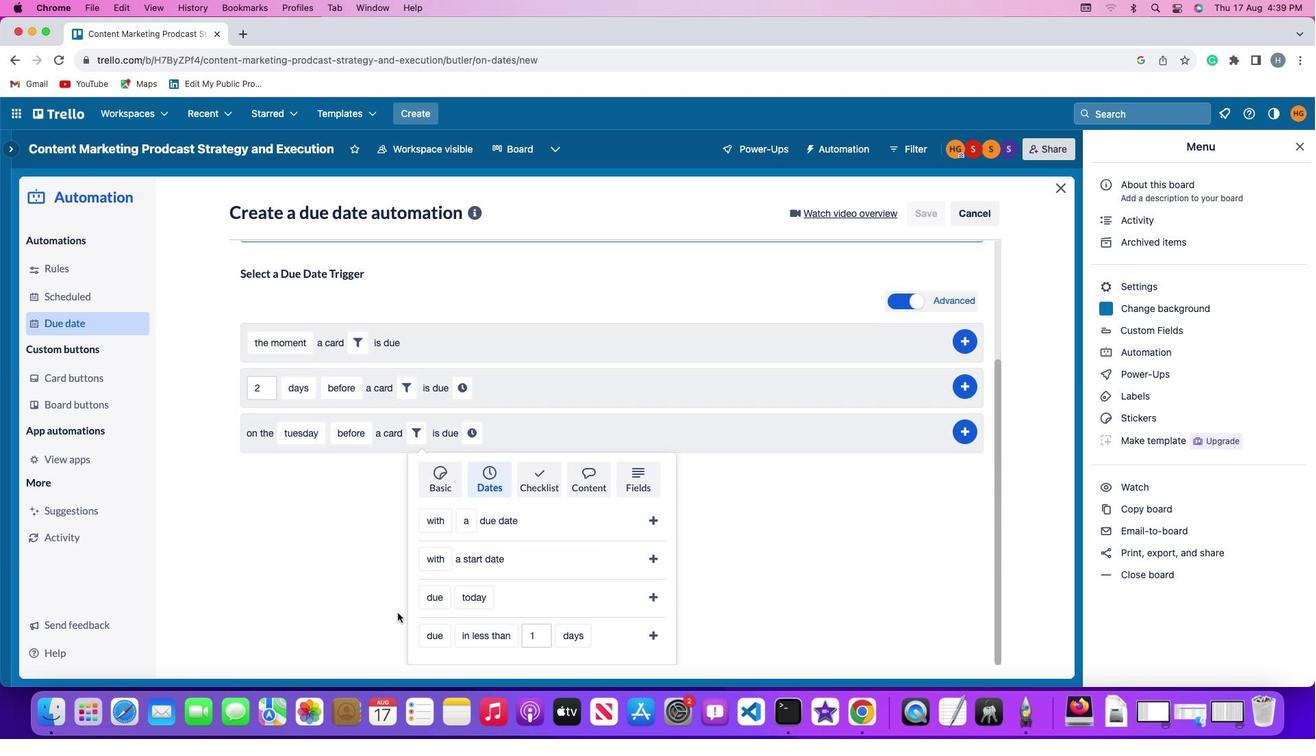 
Action: Mouse scrolled (357, 631) with delta (-1, -4)
Screenshot: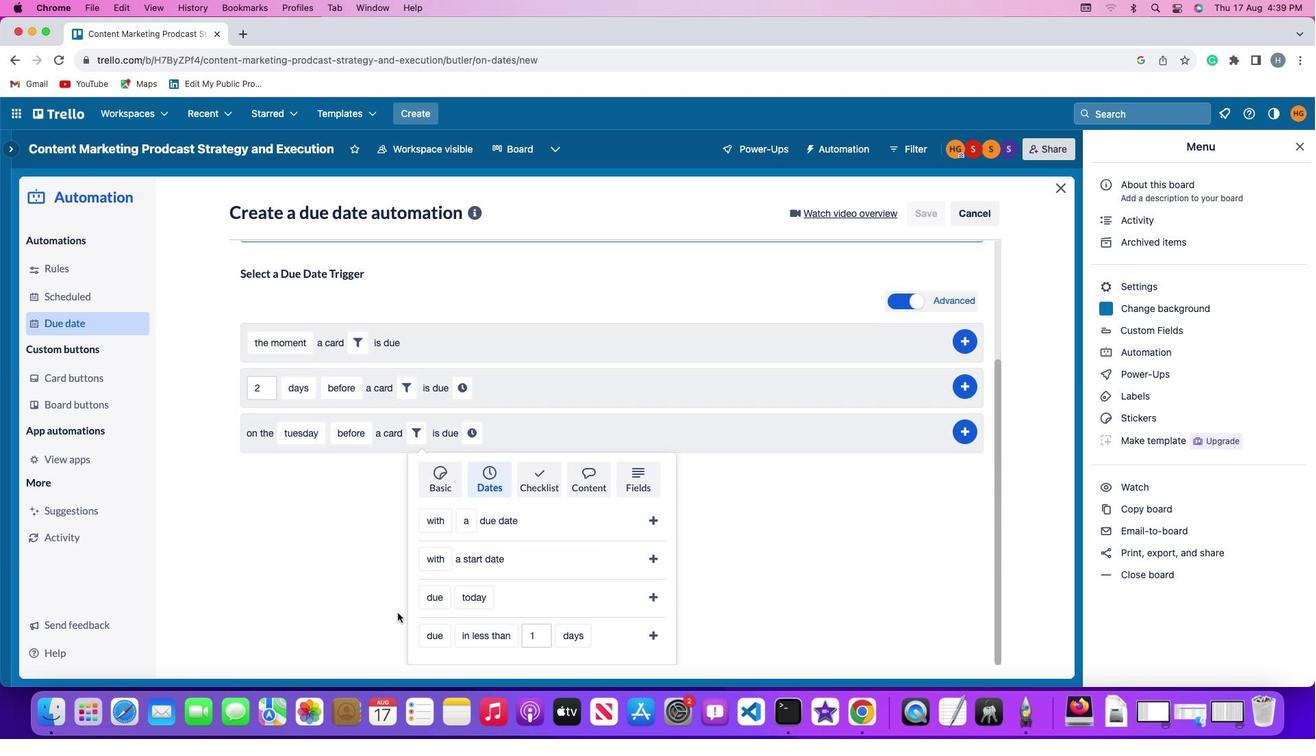 
Action: Mouse moved to (350, 626)
Screenshot: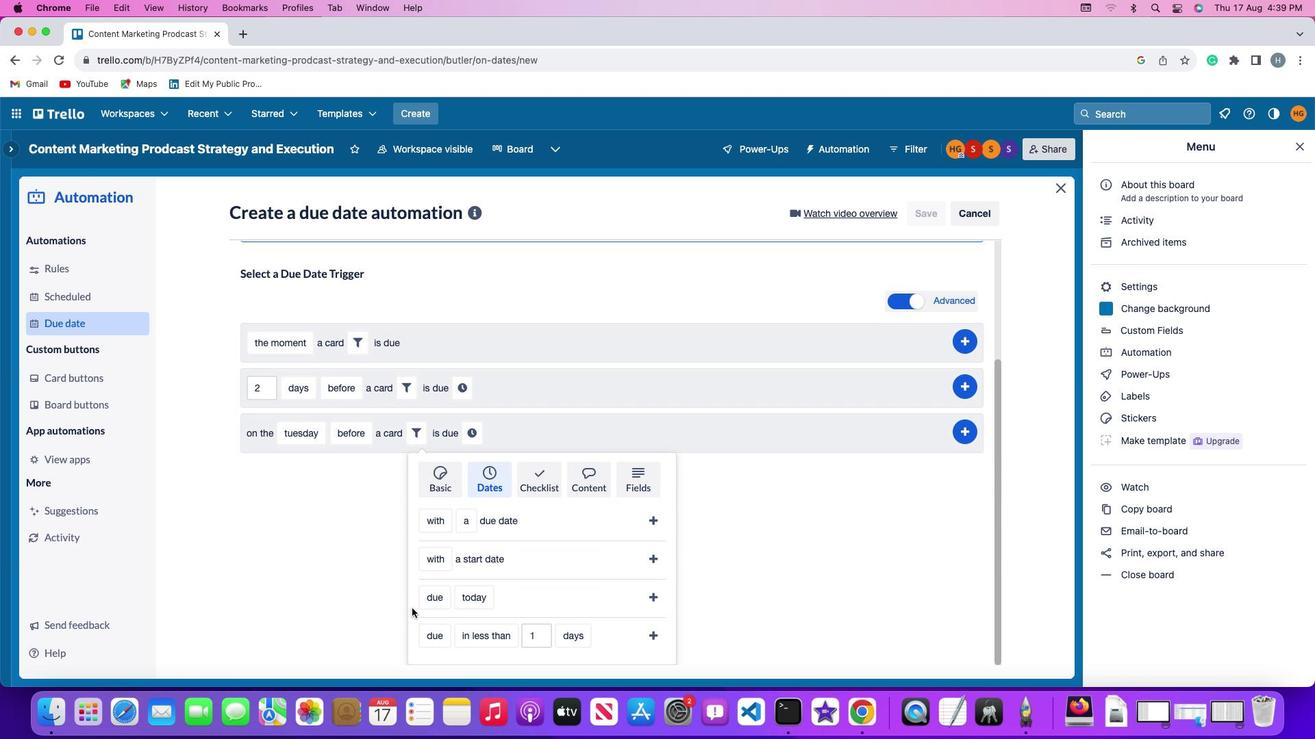 
Action: Mouse scrolled (350, 626) with delta (-1, -4)
Screenshot: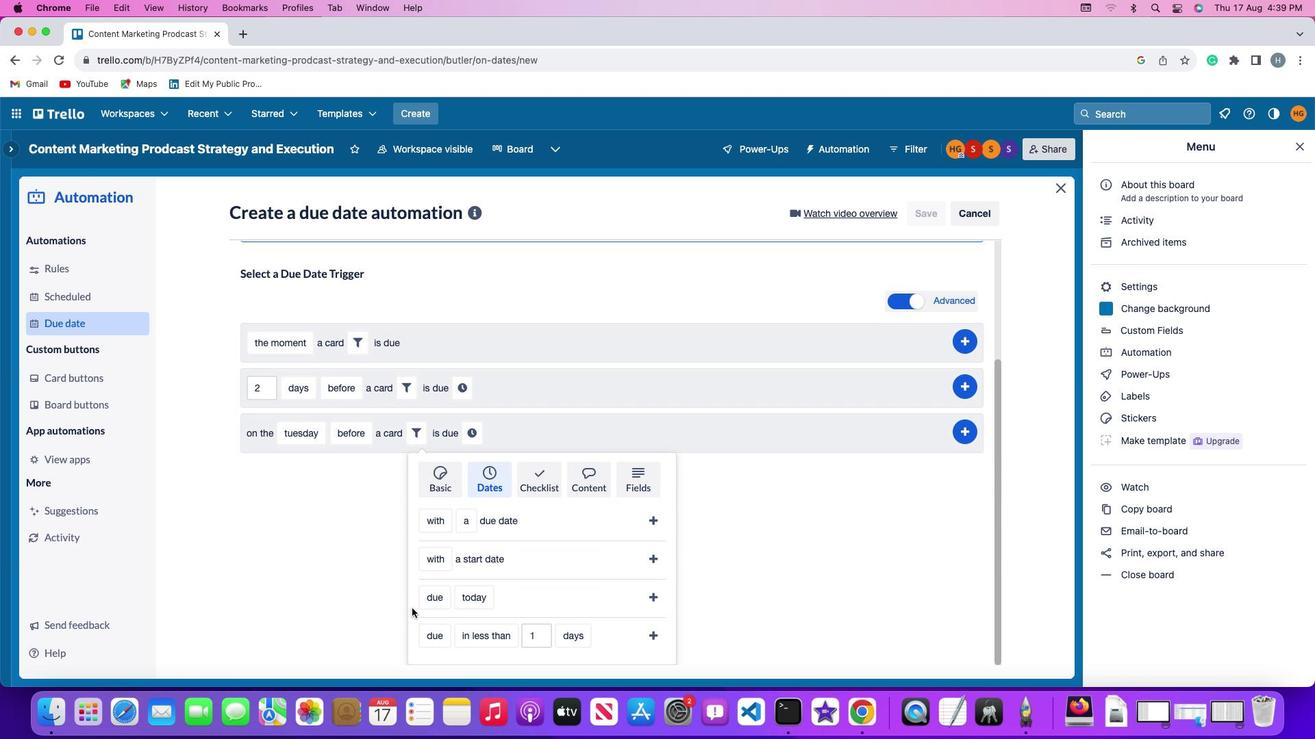 
Action: Mouse moved to (420, 598)
Screenshot: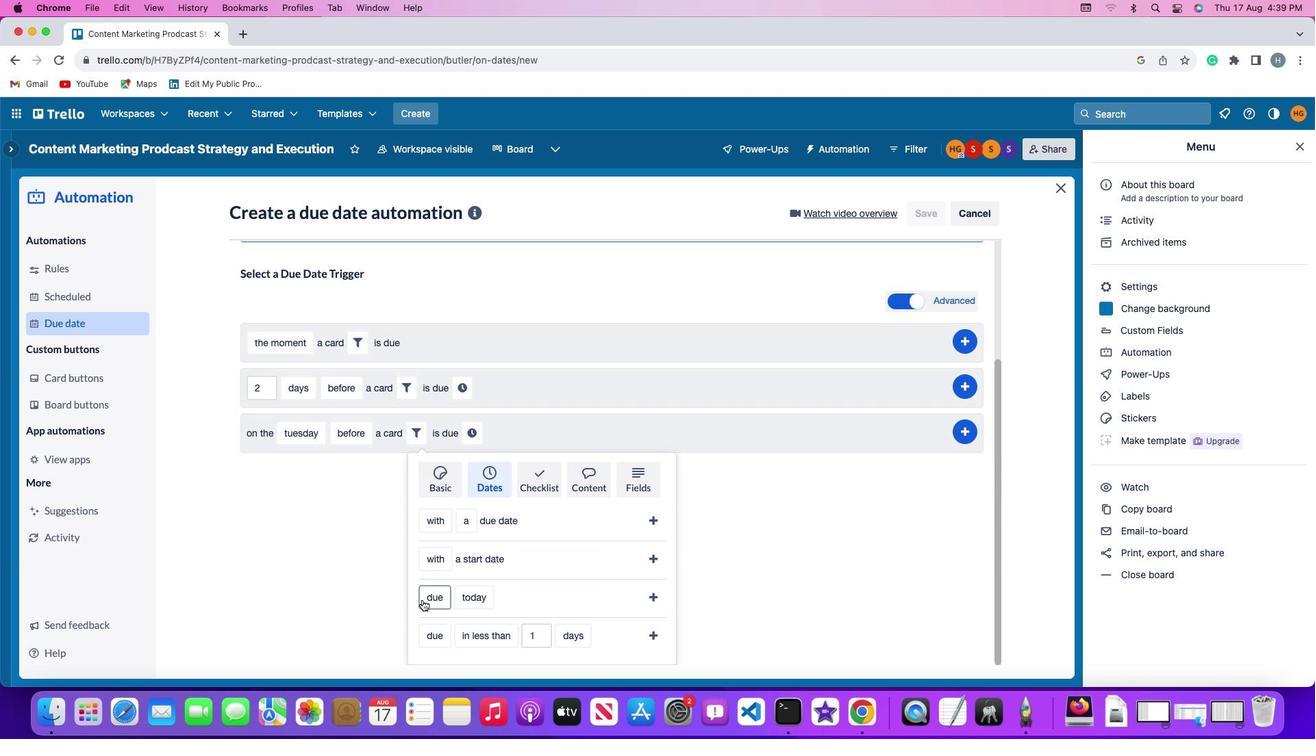 
Action: Mouse pressed left at (420, 598)
Screenshot: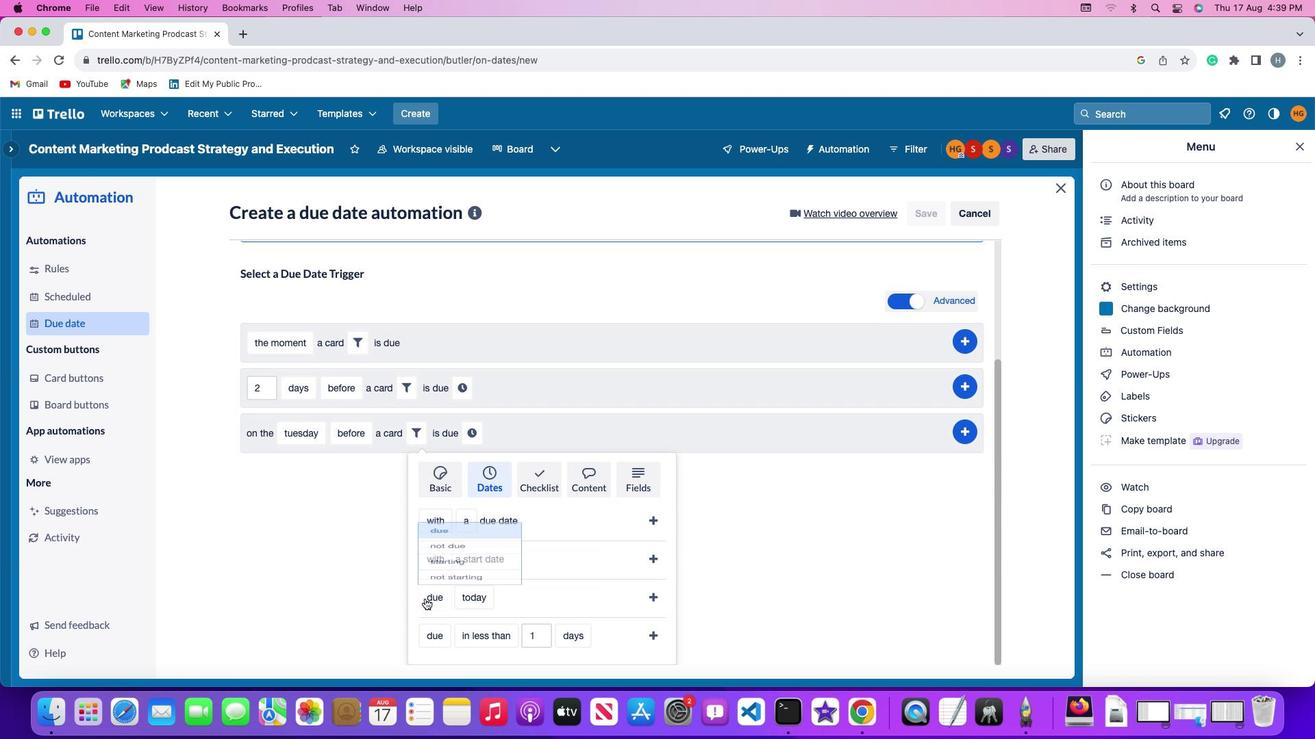 
Action: Mouse moved to (453, 511)
Screenshot: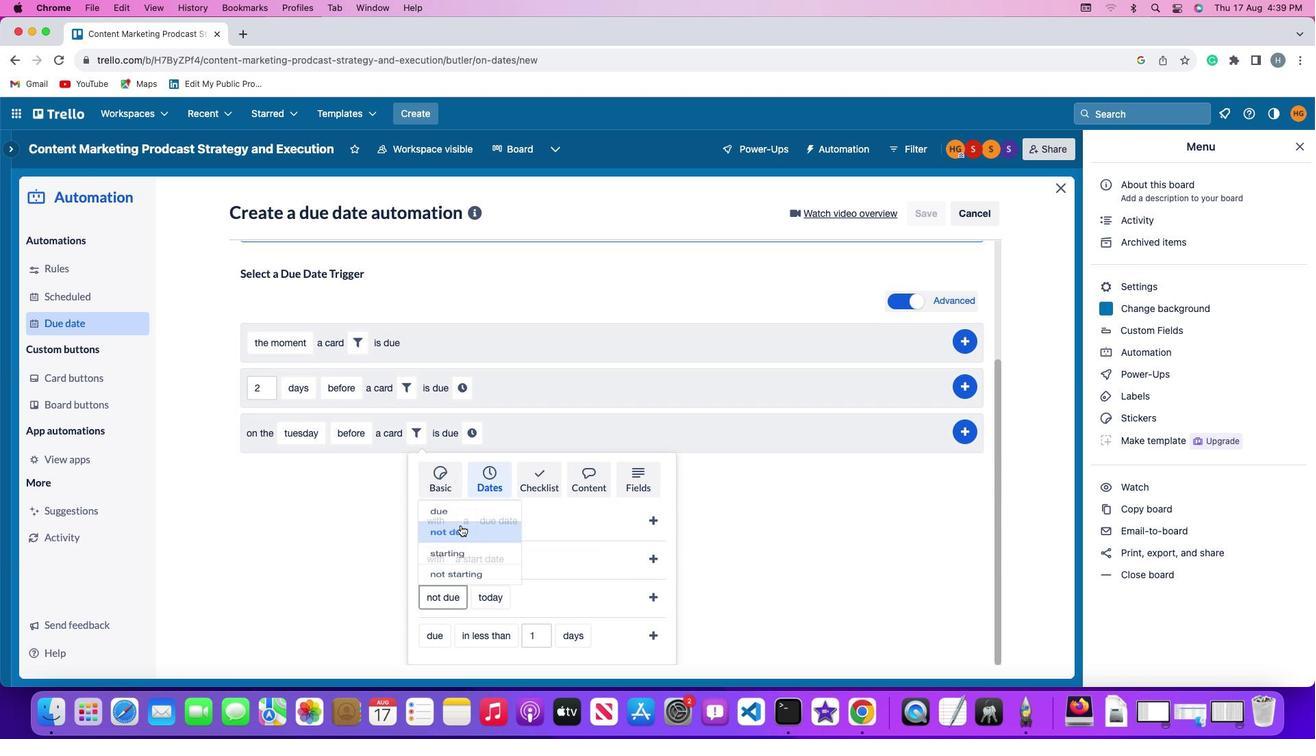 
Action: Mouse pressed left at (453, 511)
Screenshot: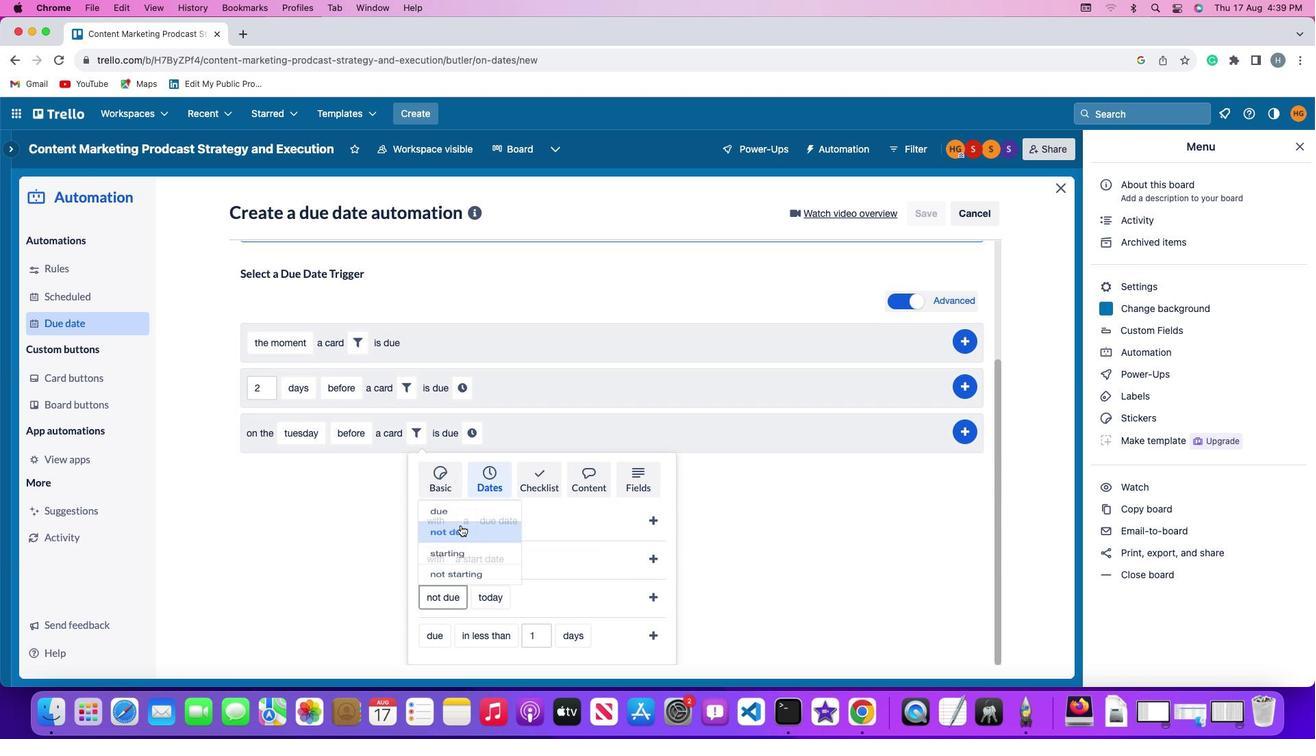 
Action: Mouse moved to (487, 592)
Screenshot: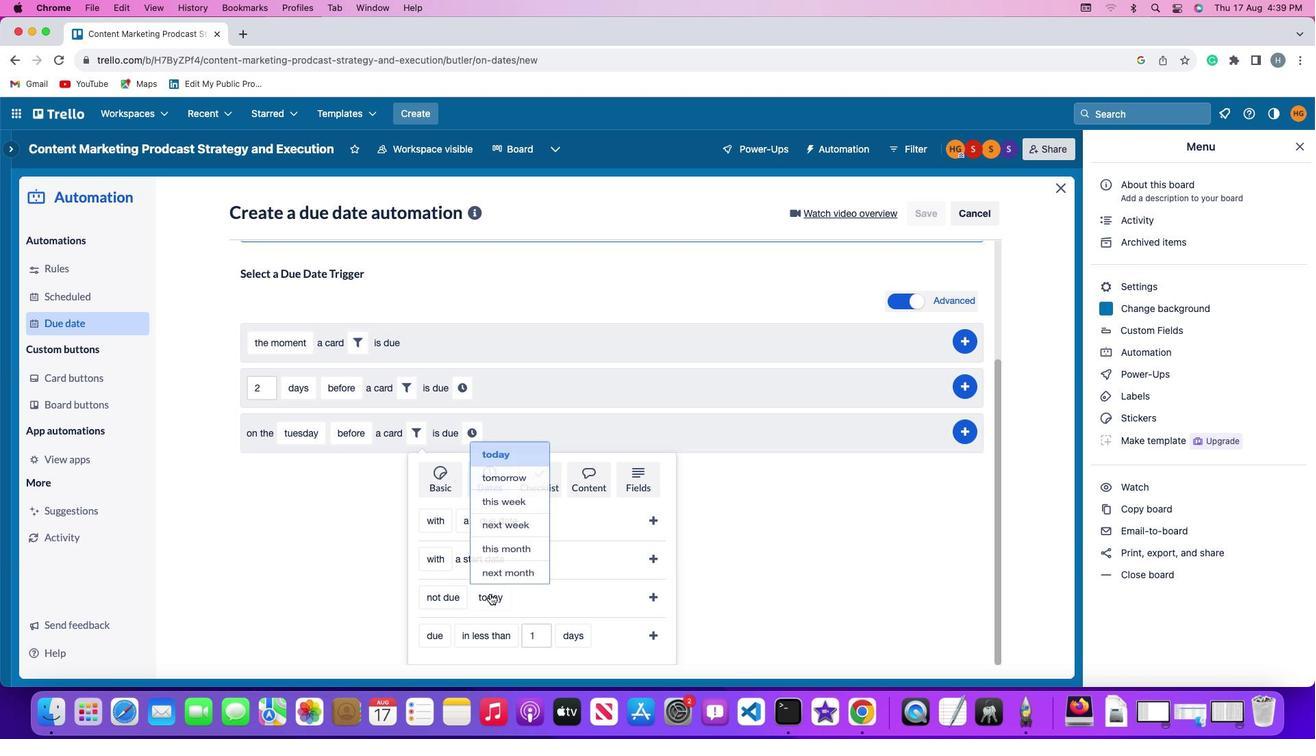 
Action: Mouse pressed left at (487, 592)
Screenshot: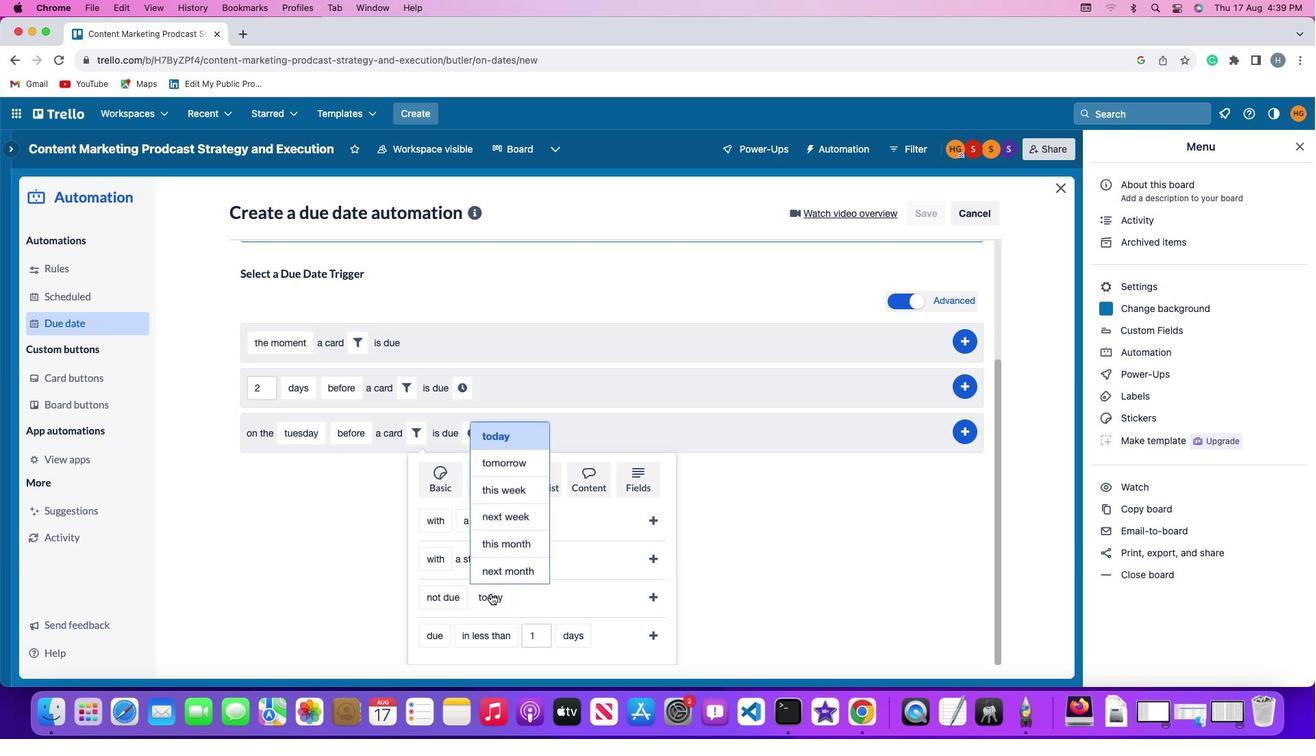 
Action: Mouse moved to (511, 516)
Screenshot: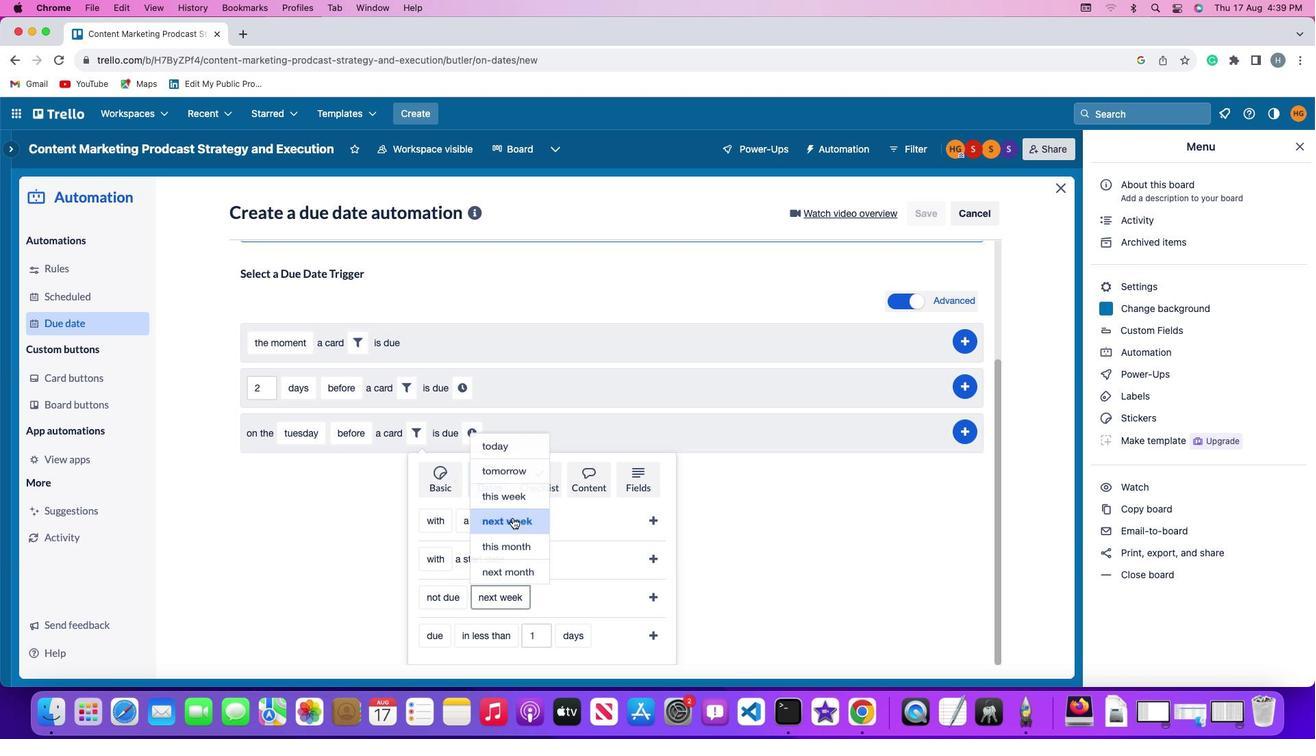 
Action: Mouse pressed left at (511, 516)
Screenshot: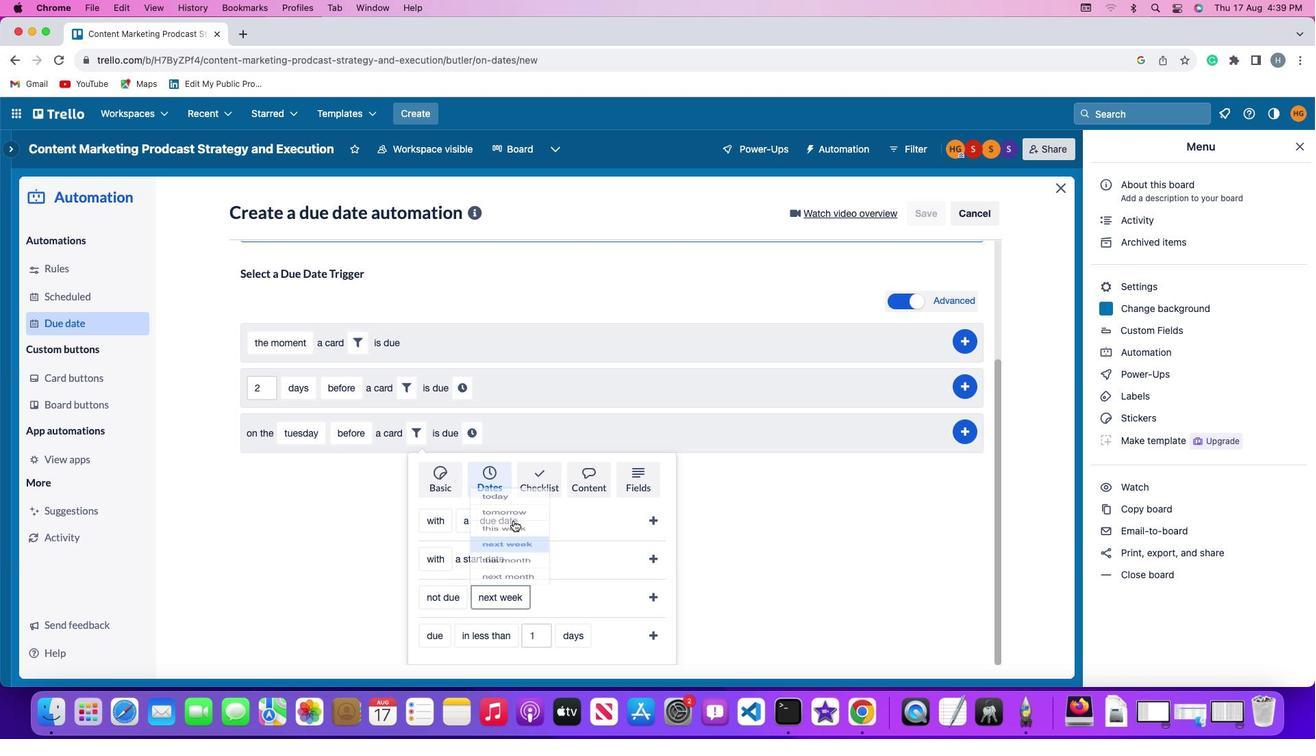 
Action: Mouse moved to (648, 592)
Screenshot: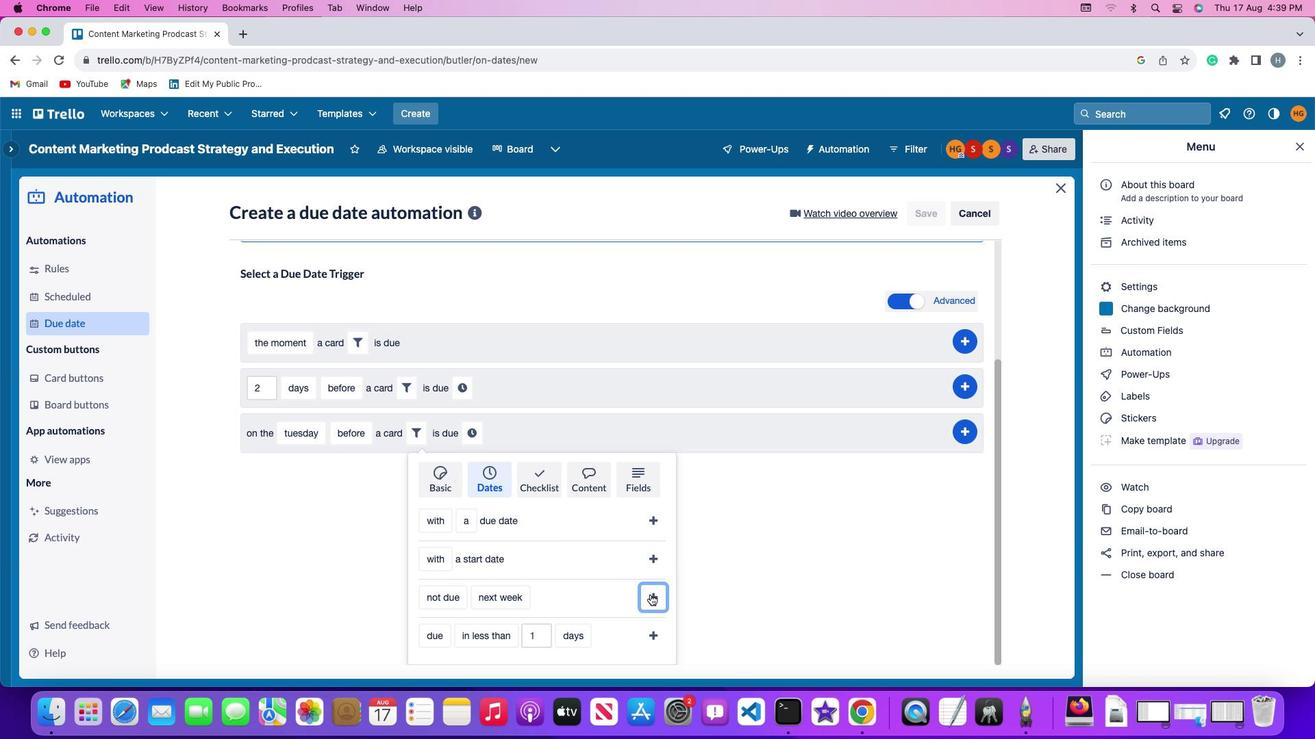 
Action: Mouse pressed left at (648, 592)
Screenshot: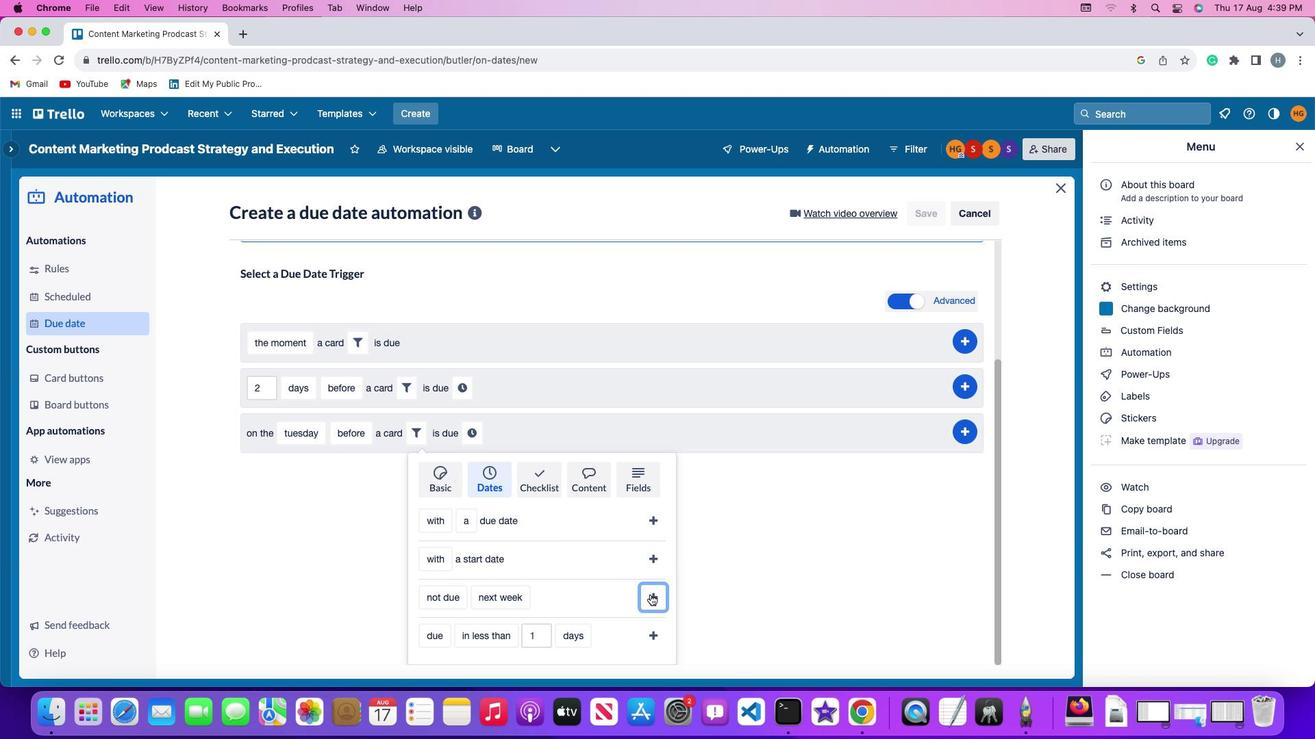 
Action: Mouse moved to (583, 588)
Screenshot: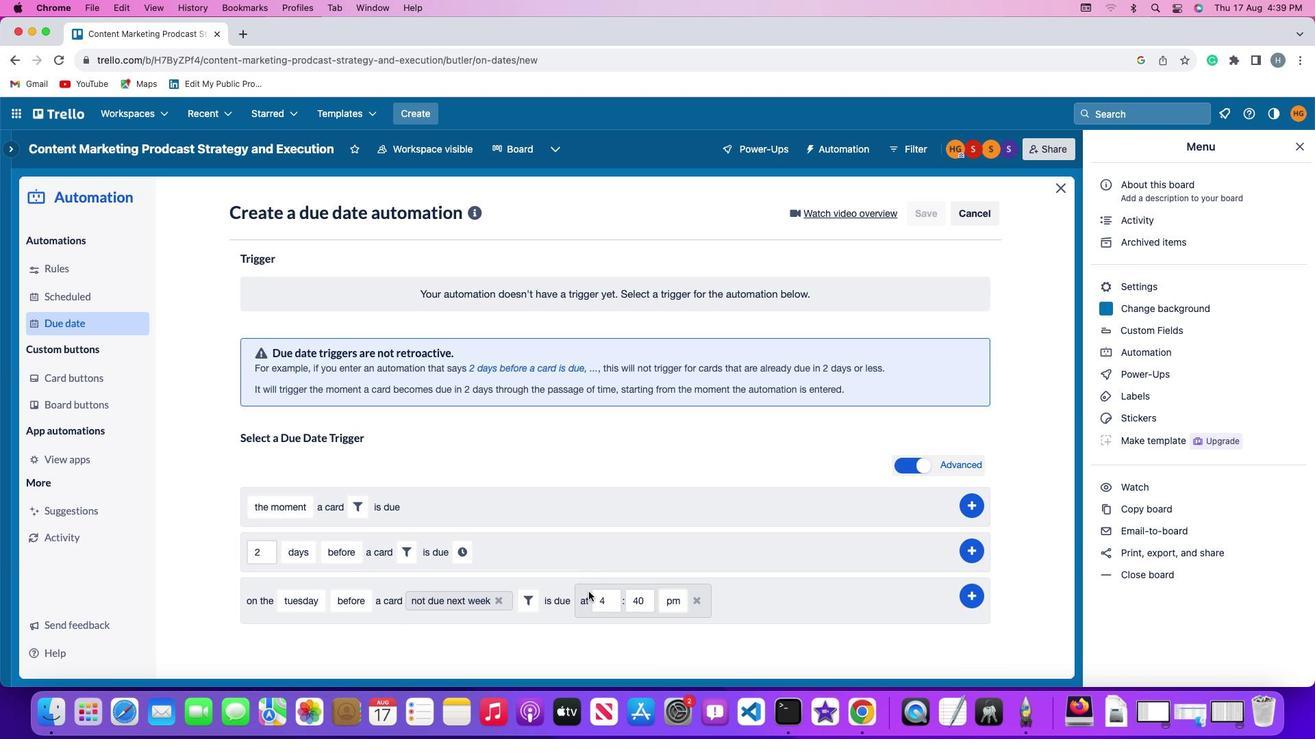 
Action: Mouse pressed left at (583, 588)
Screenshot: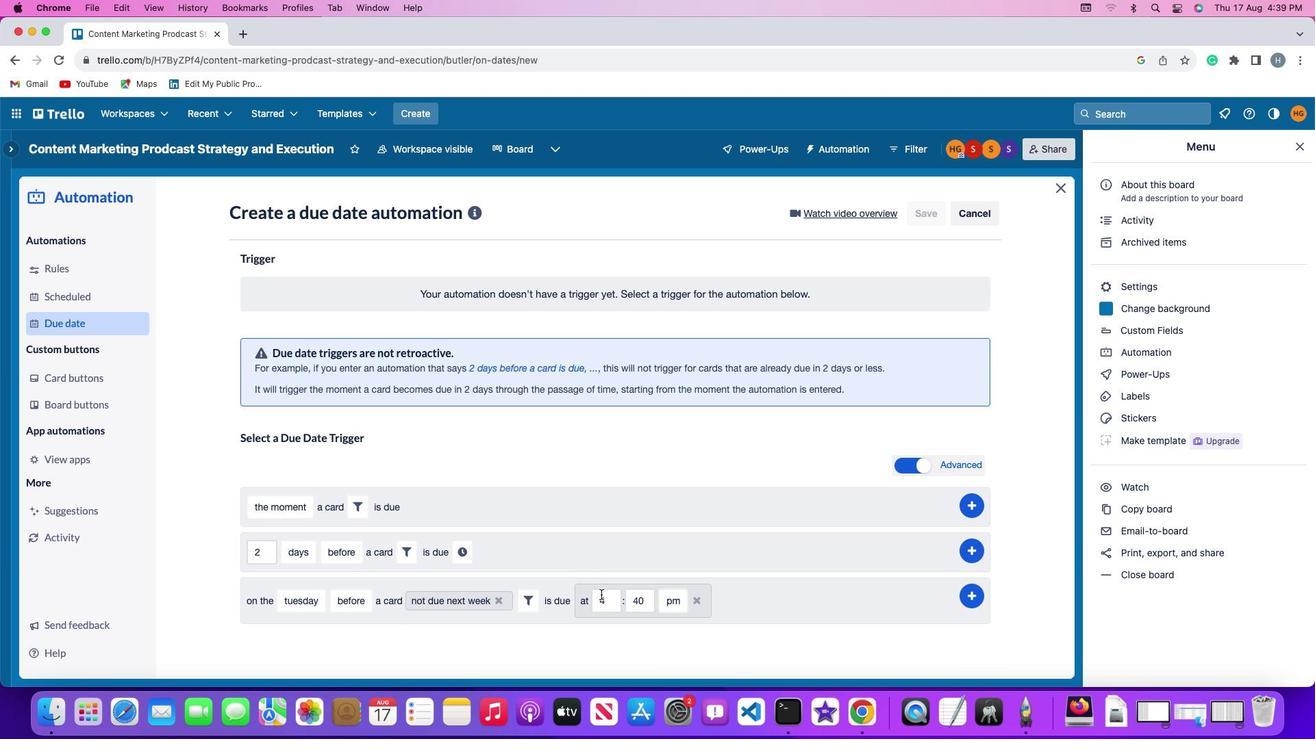 
Action: Mouse moved to (617, 597)
Screenshot: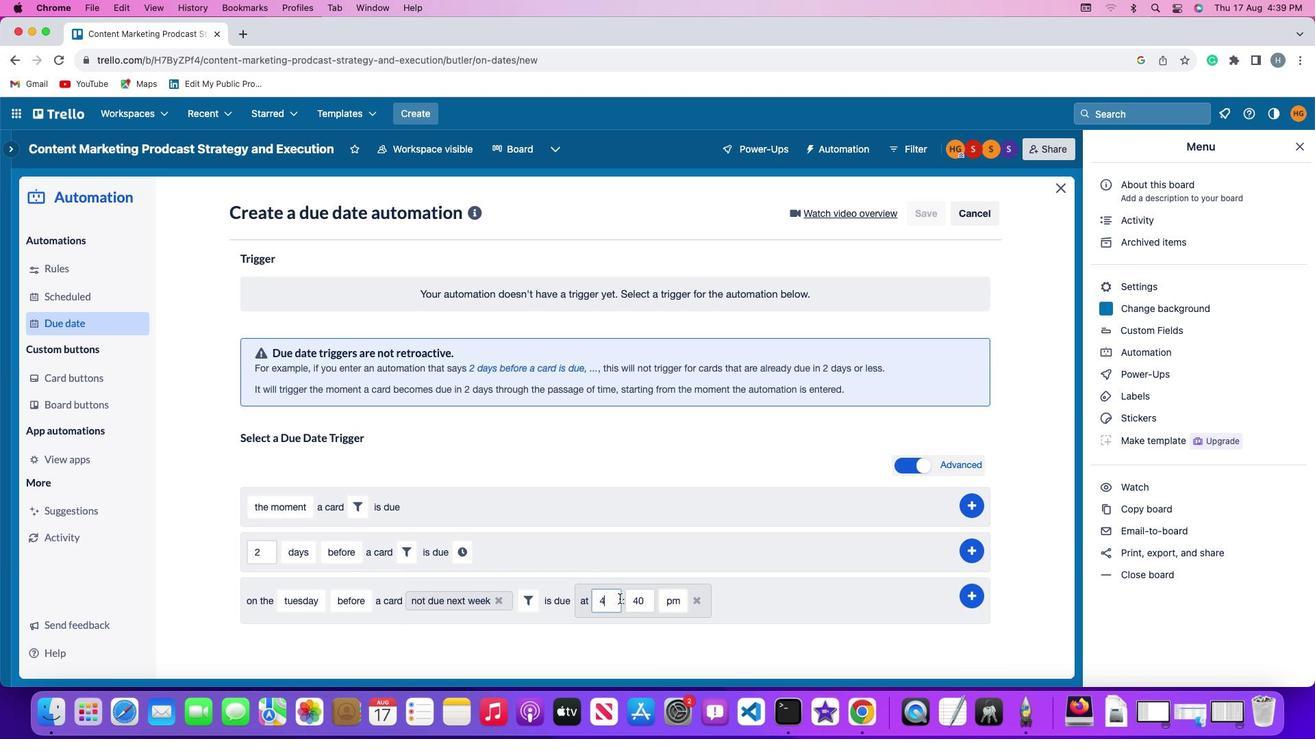 
Action: Mouse pressed left at (617, 597)
Screenshot: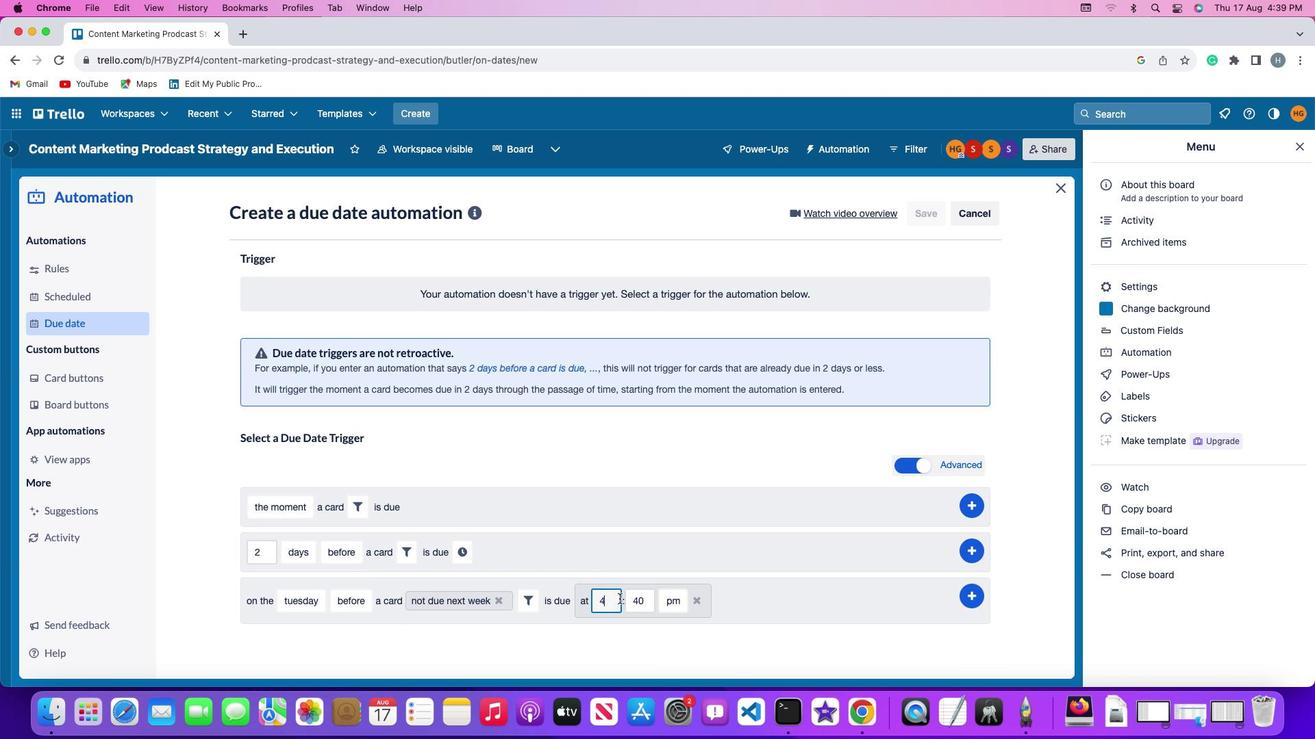 
Action: Mouse moved to (617, 597)
Screenshot: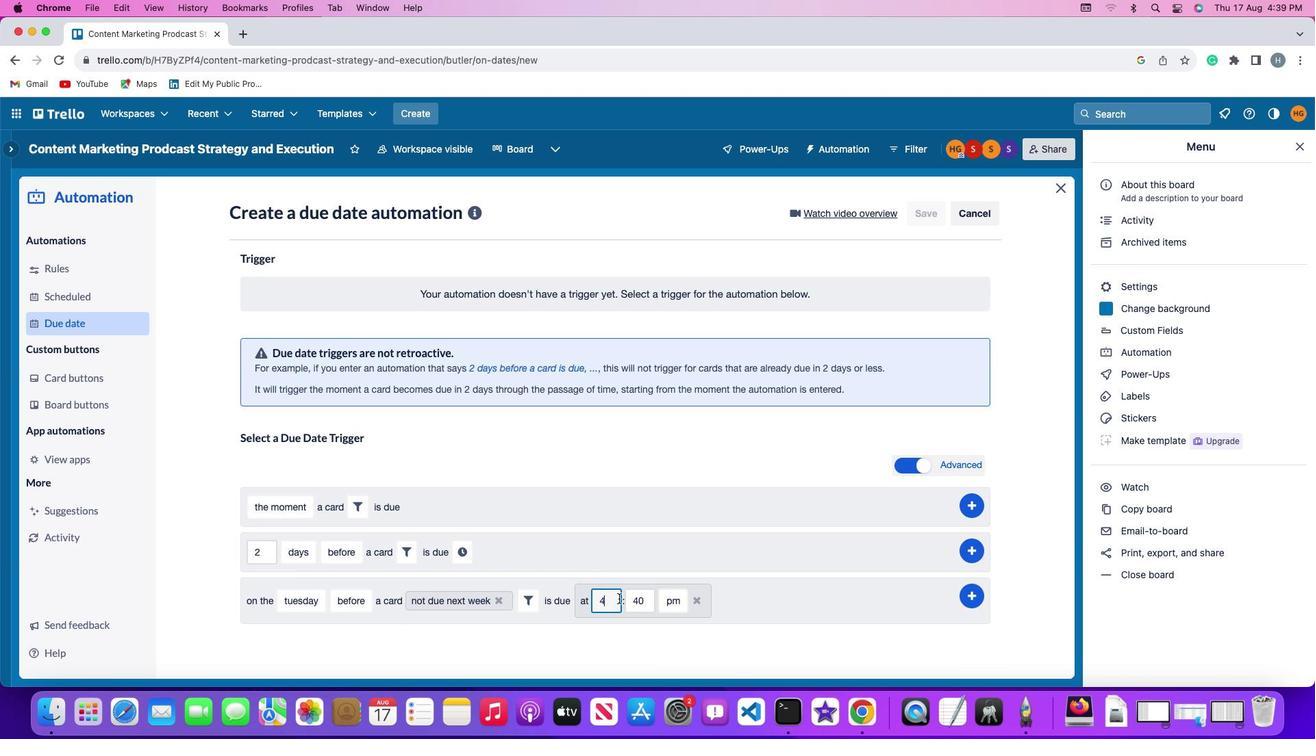
Action: Key pressed Key.backspace
Screenshot: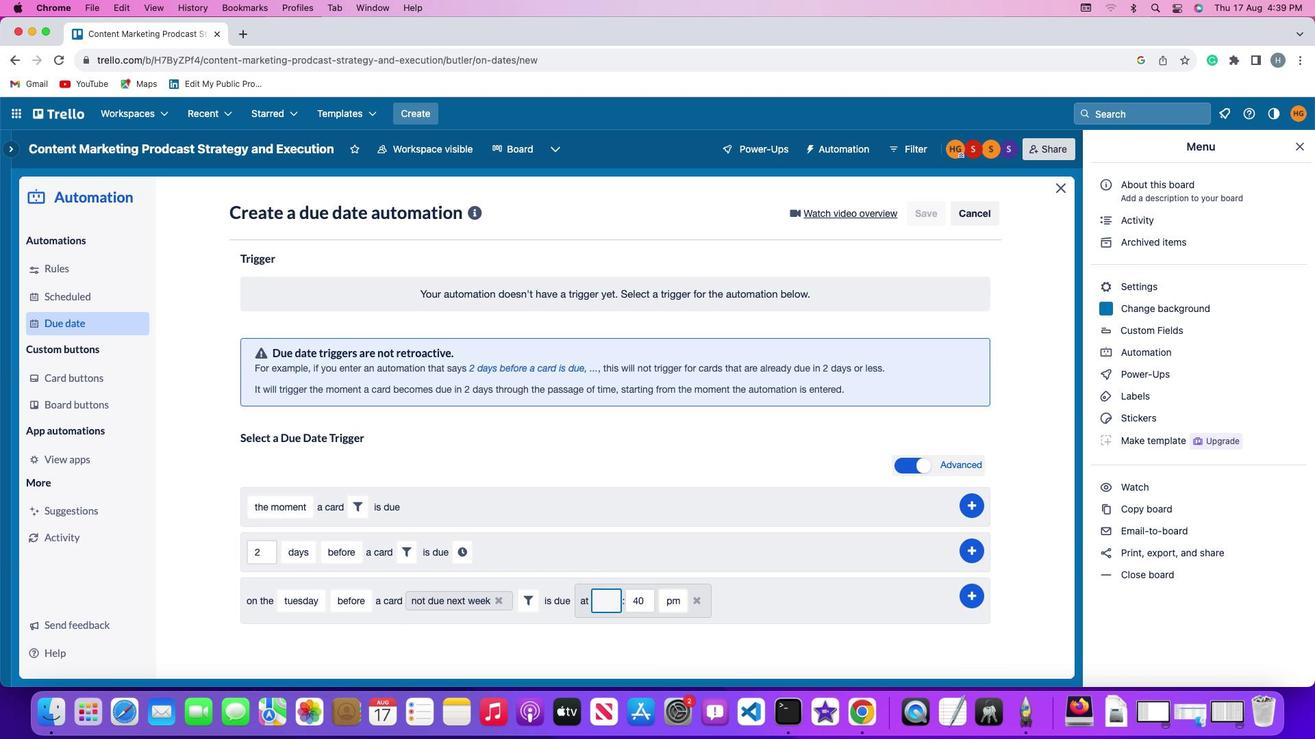 
Action: Mouse moved to (616, 596)
Screenshot: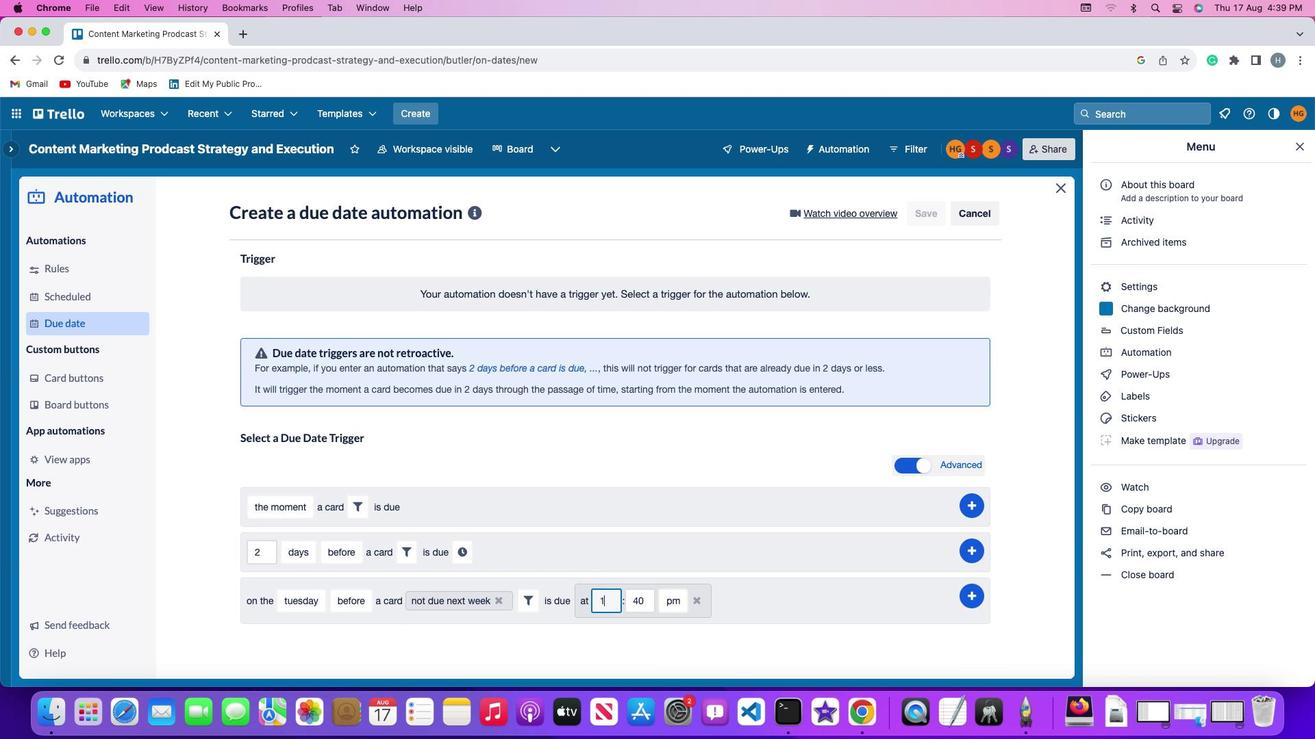 
Action: Key pressed '1''1'
Screenshot: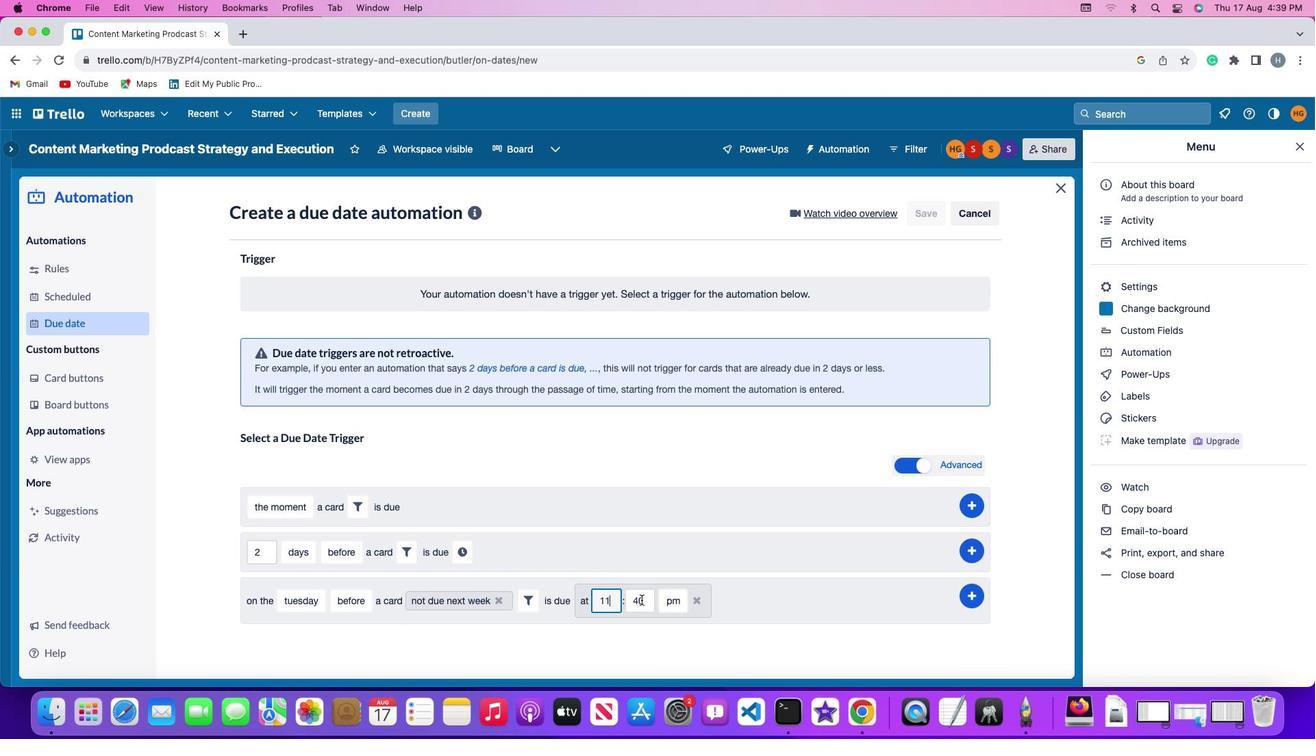 
Action: Mouse moved to (640, 598)
Screenshot: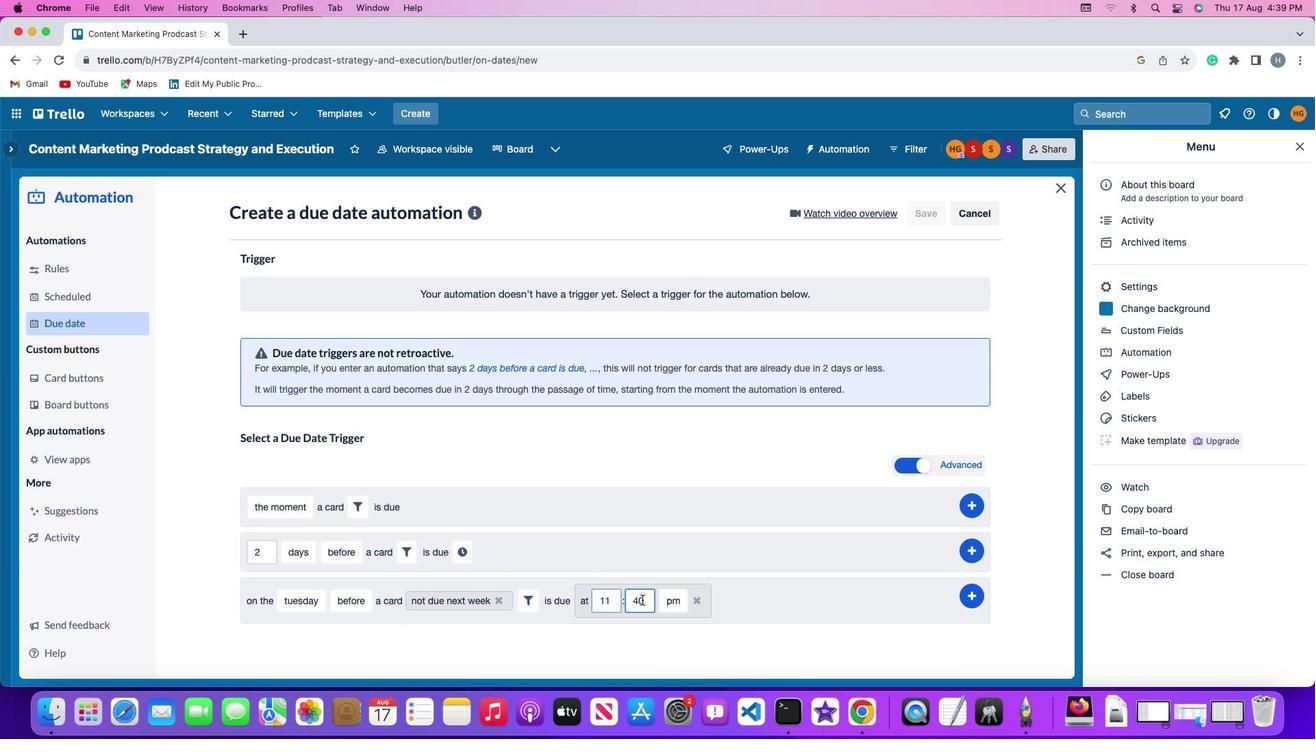 
Action: Mouse pressed left at (640, 598)
Screenshot: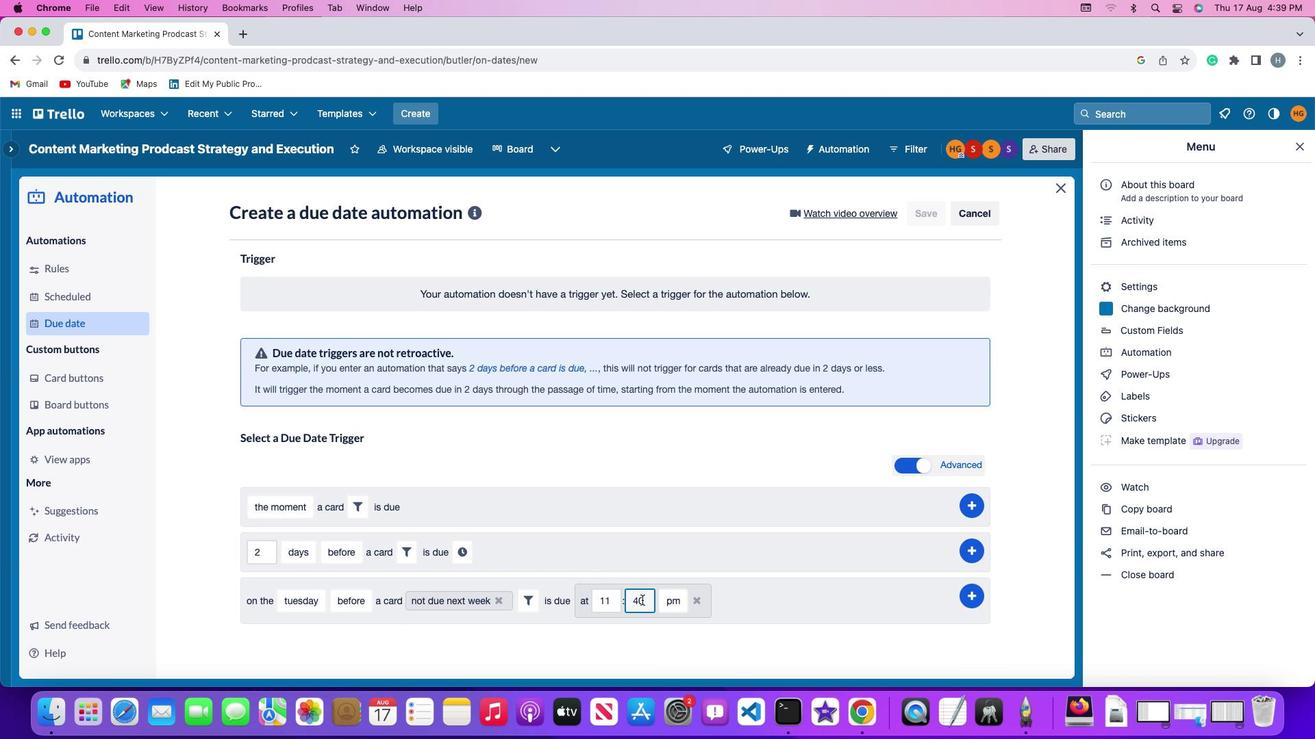 
Action: Key pressed Key.backspaceKey.backspace'0''0'
Screenshot: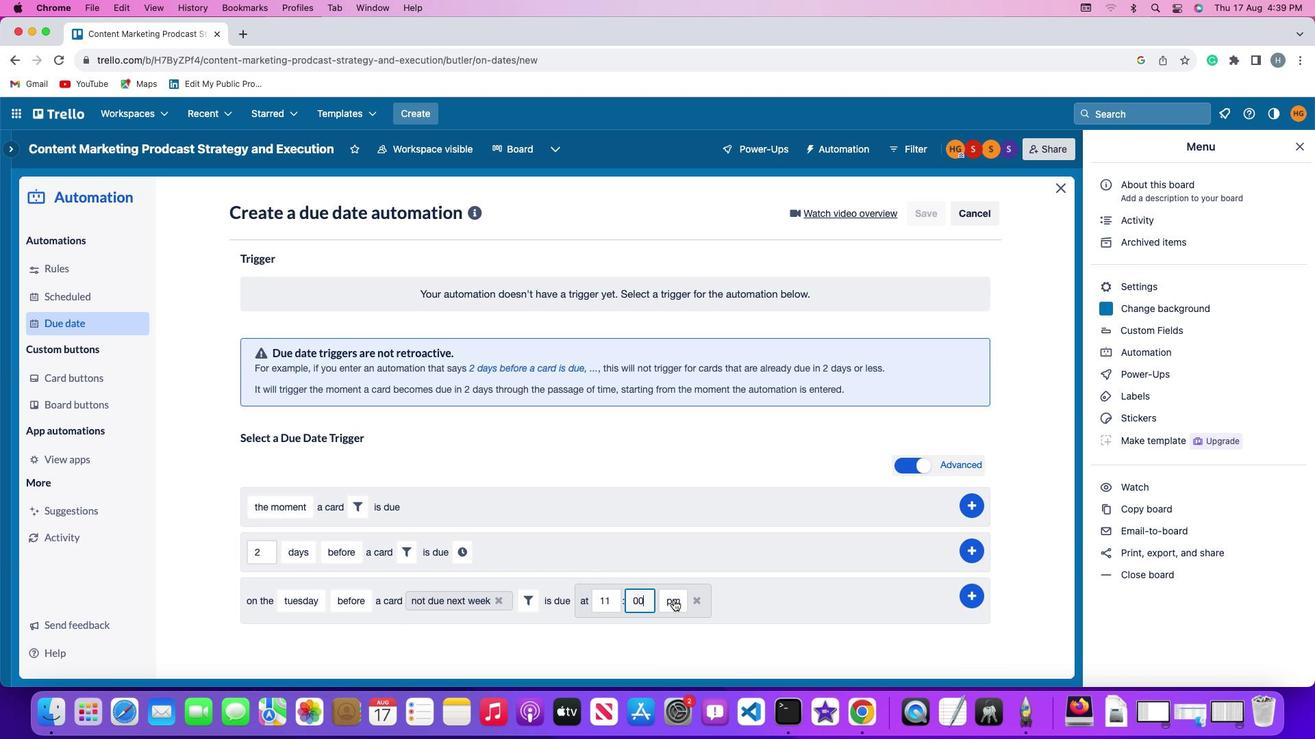 
Action: Mouse moved to (672, 597)
Screenshot: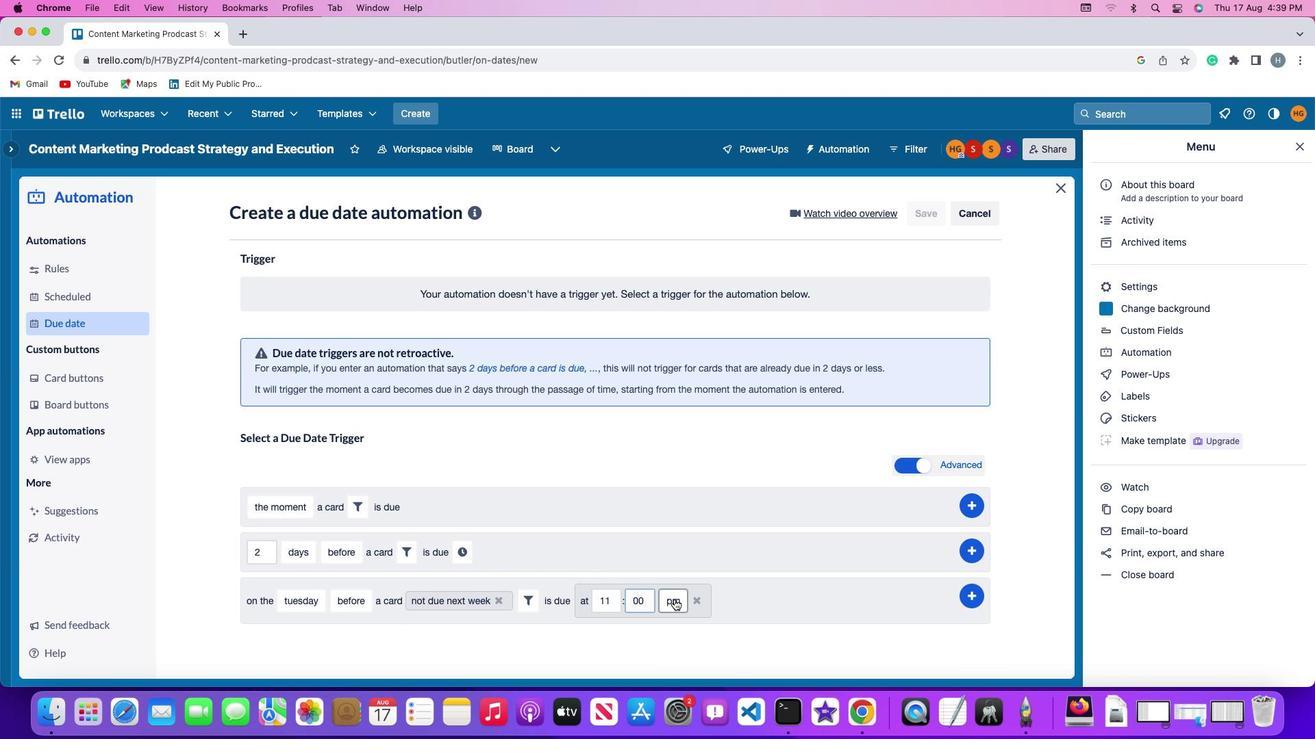 
Action: Mouse pressed left at (672, 597)
Screenshot: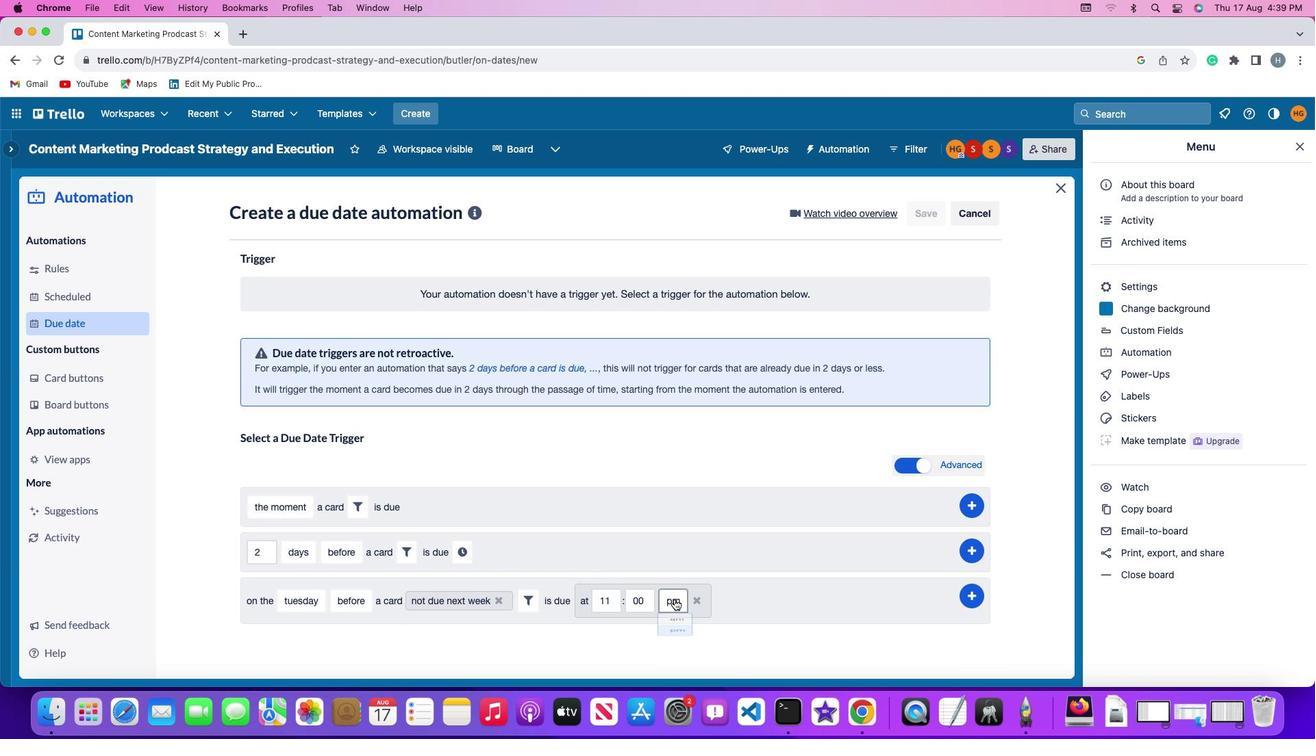 
Action: Mouse moved to (674, 617)
Screenshot: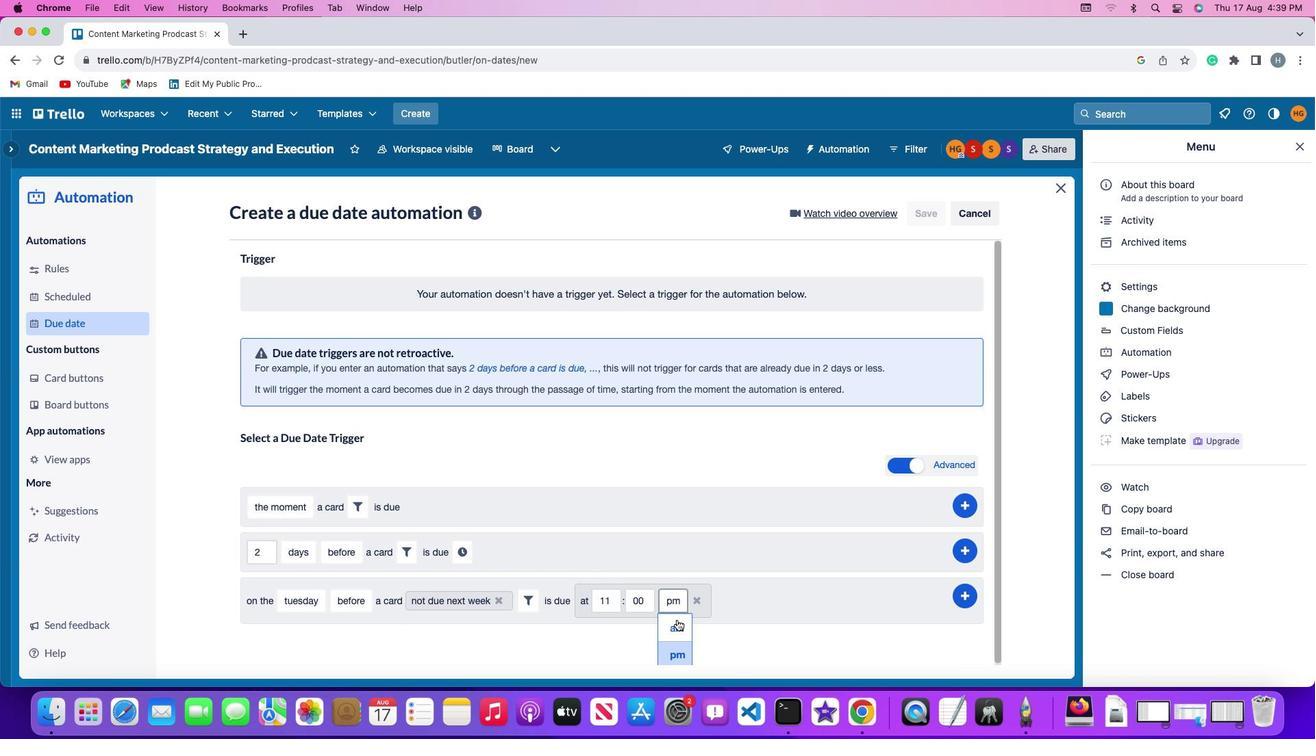 
Action: Mouse pressed left at (674, 617)
Screenshot: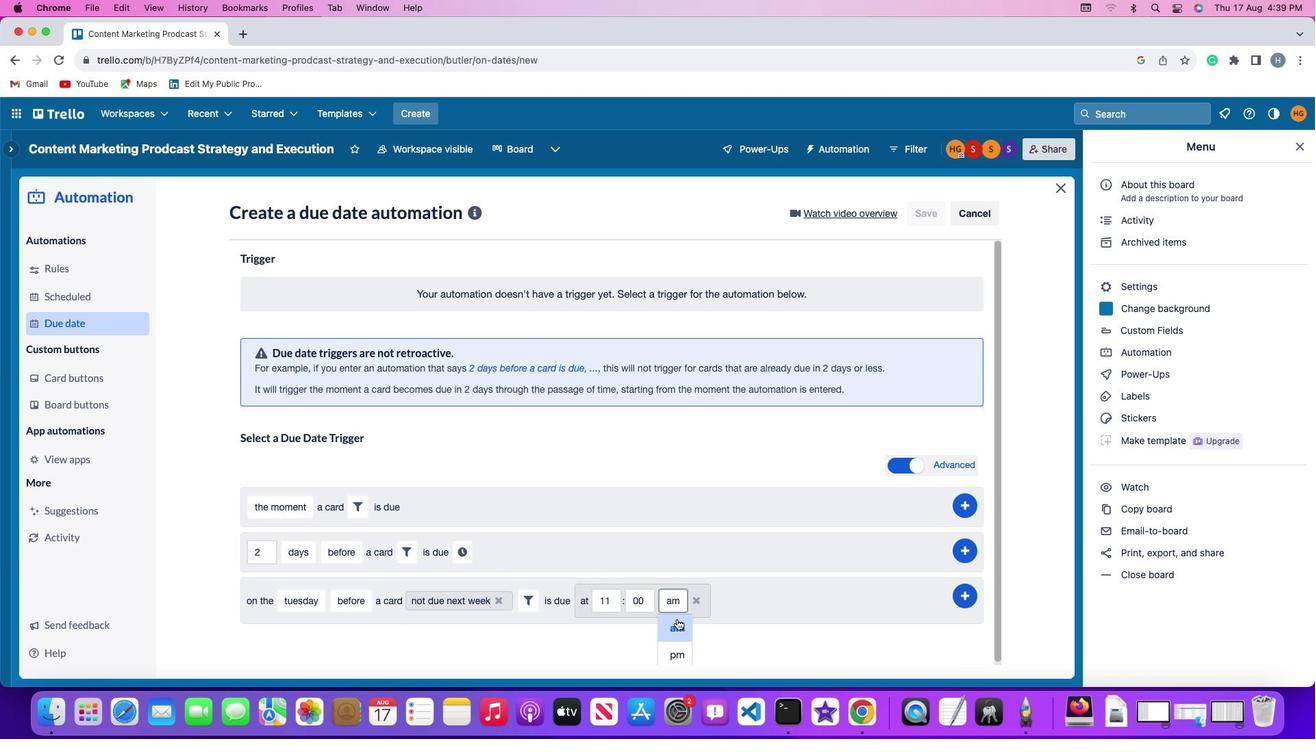 
Action: Mouse moved to (970, 591)
Screenshot: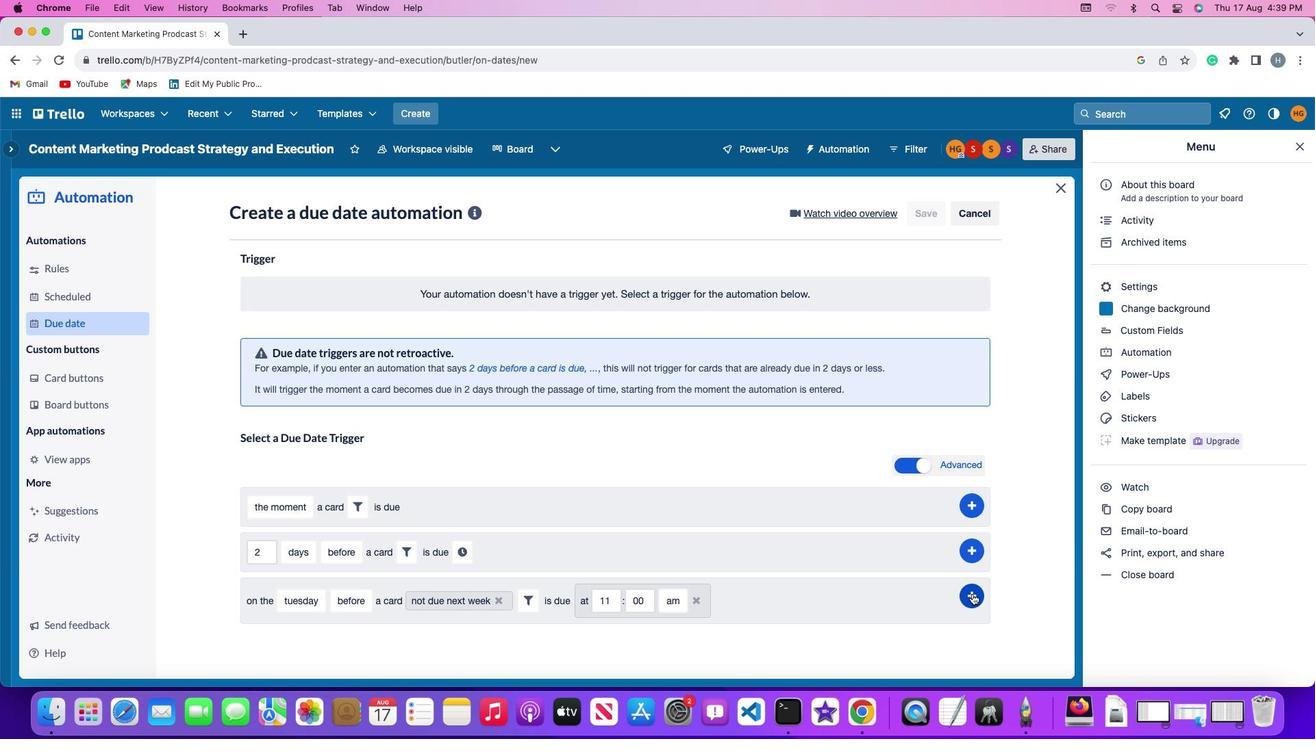 
Action: Mouse pressed left at (970, 591)
Screenshot: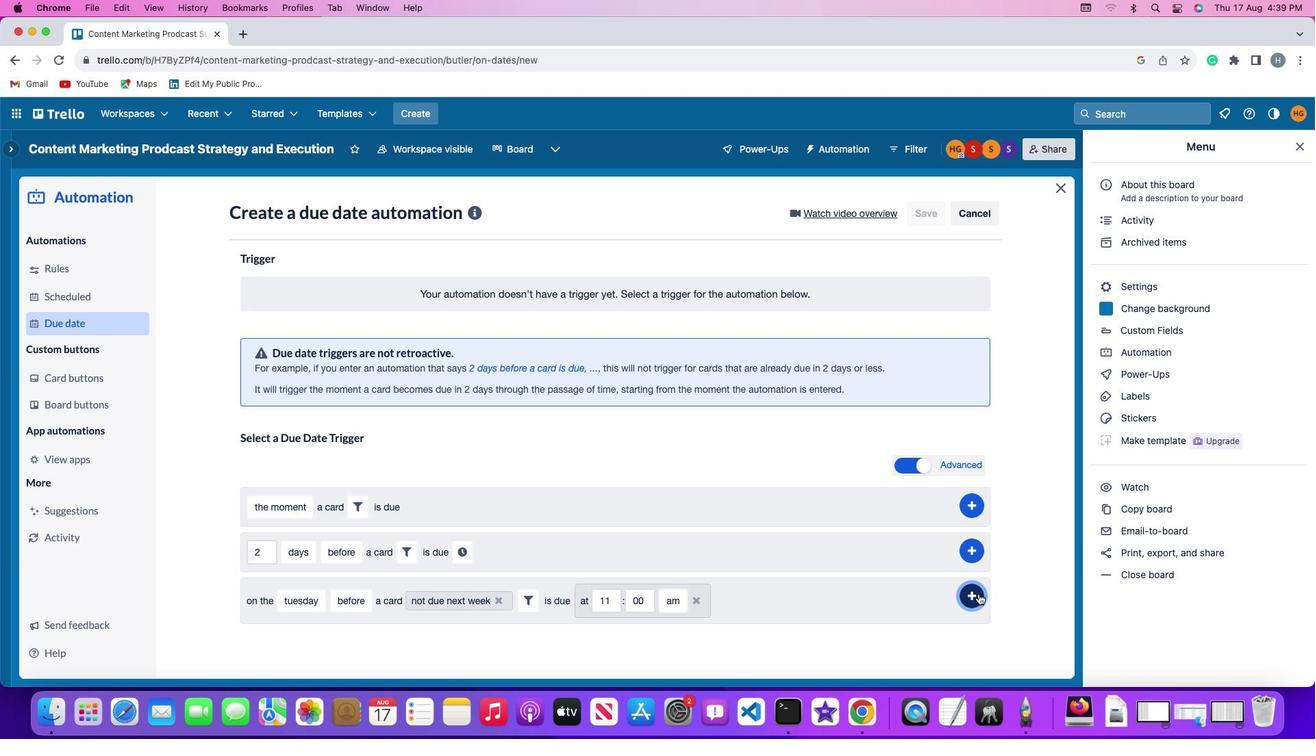 
Action: Mouse moved to (1024, 520)
Screenshot: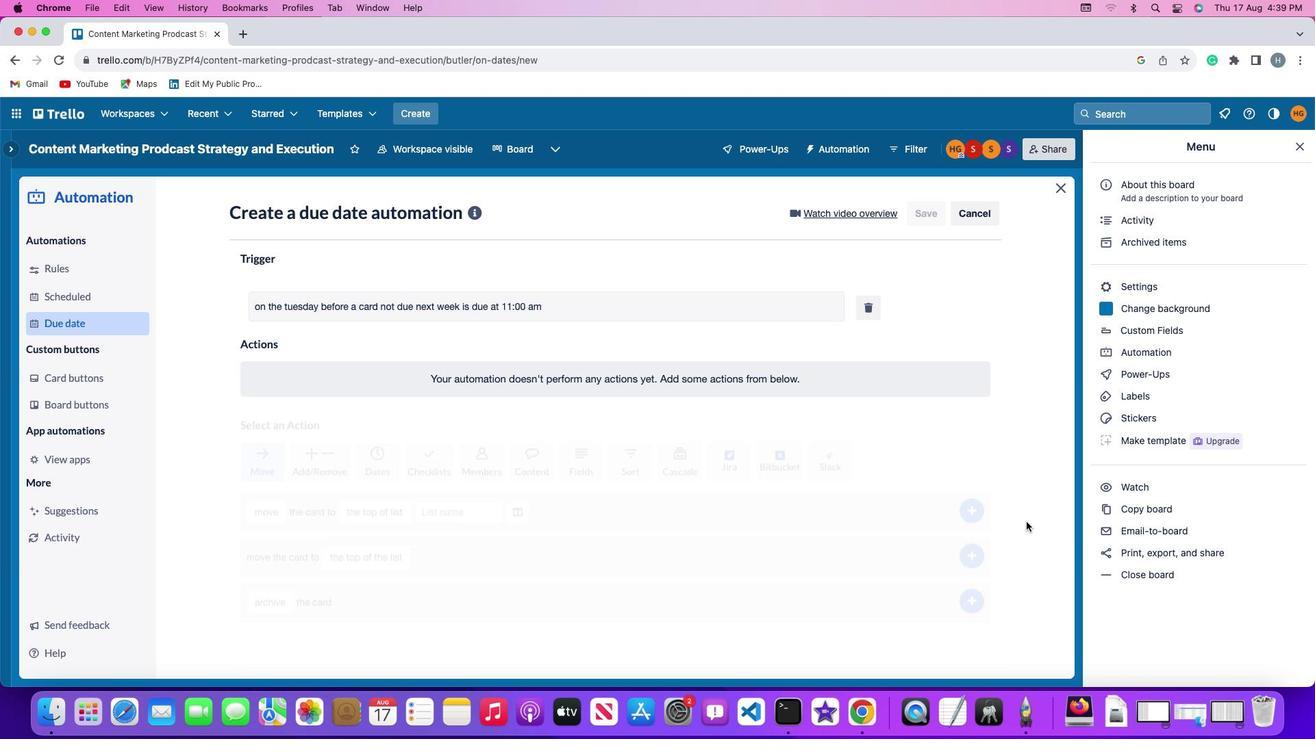 
